Task: Create a due date automation trigger when advanced on, on the tuesday of the week before a card is due add fields without custom field "Resume" set to a date more than 1 working days from now at 11:00 AM.
Action: Mouse moved to (1216, 119)
Screenshot: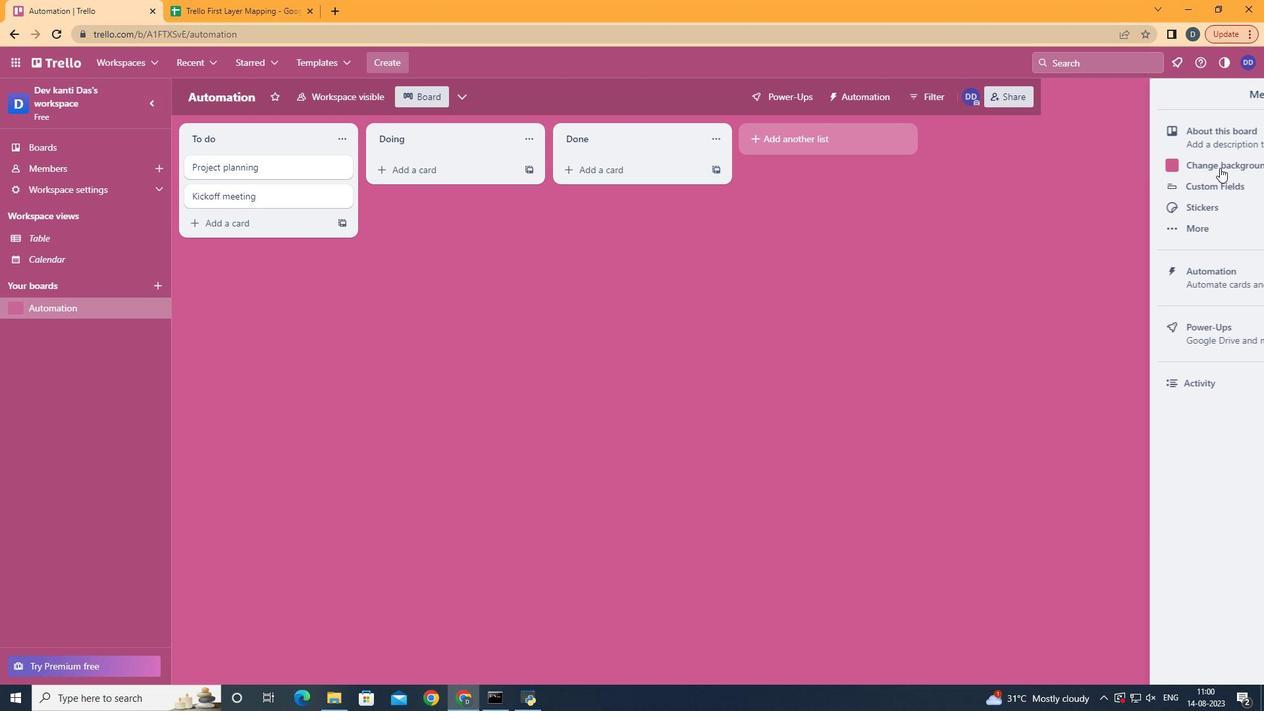 
Action: Mouse pressed left at (1216, 119)
Screenshot: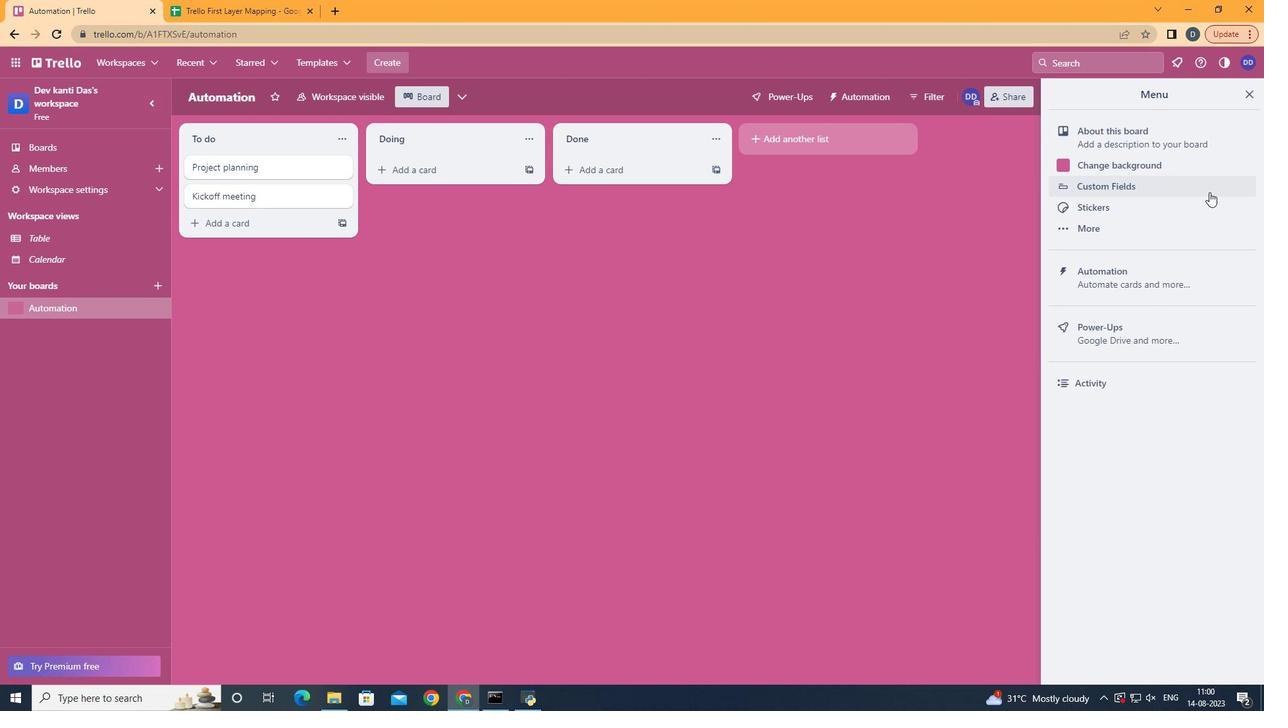 
Action: Mouse moved to (1113, 289)
Screenshot: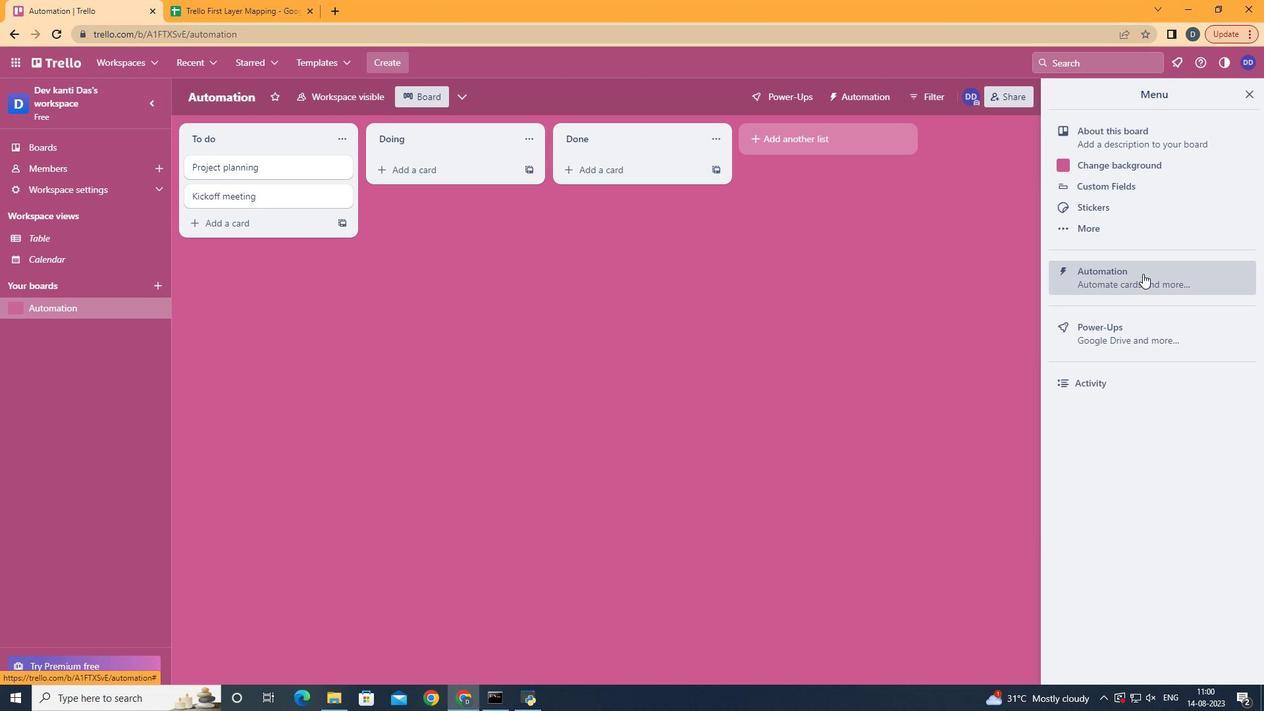 
Action: Mouse pressed left at (1113, 289)
Screenshot: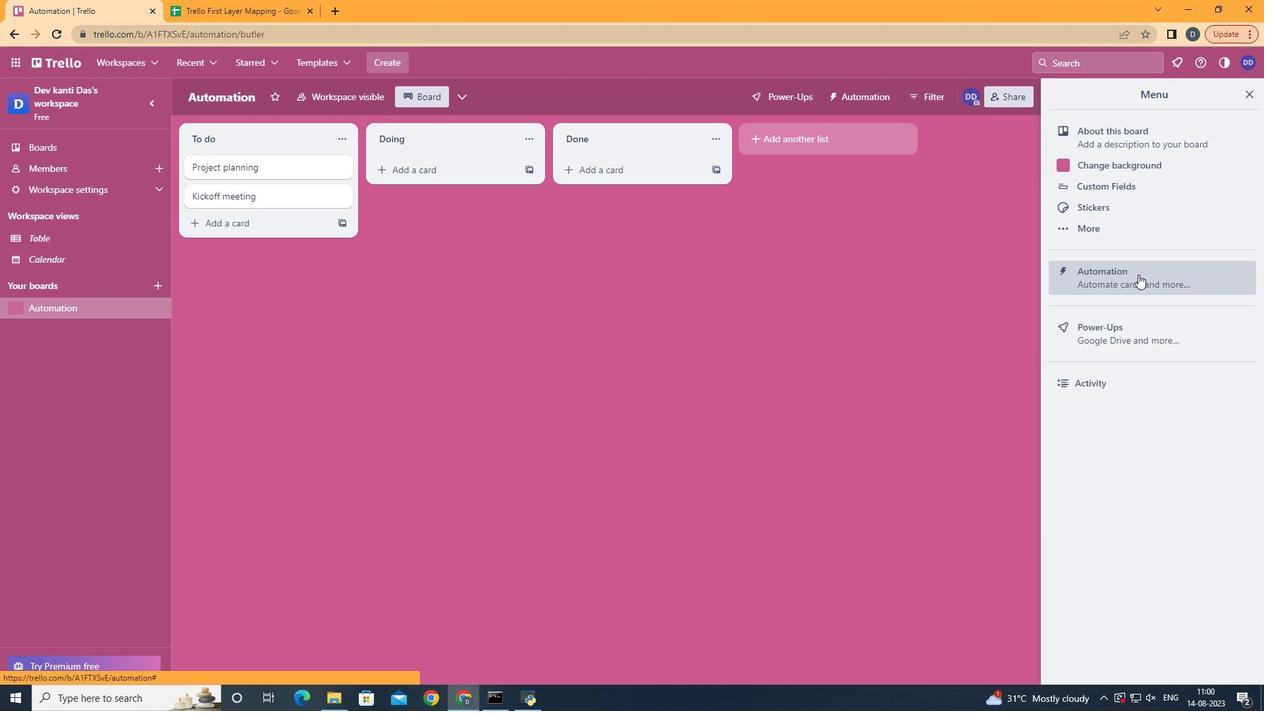
Action: Mouse moved to (259, 282)
Screenshot: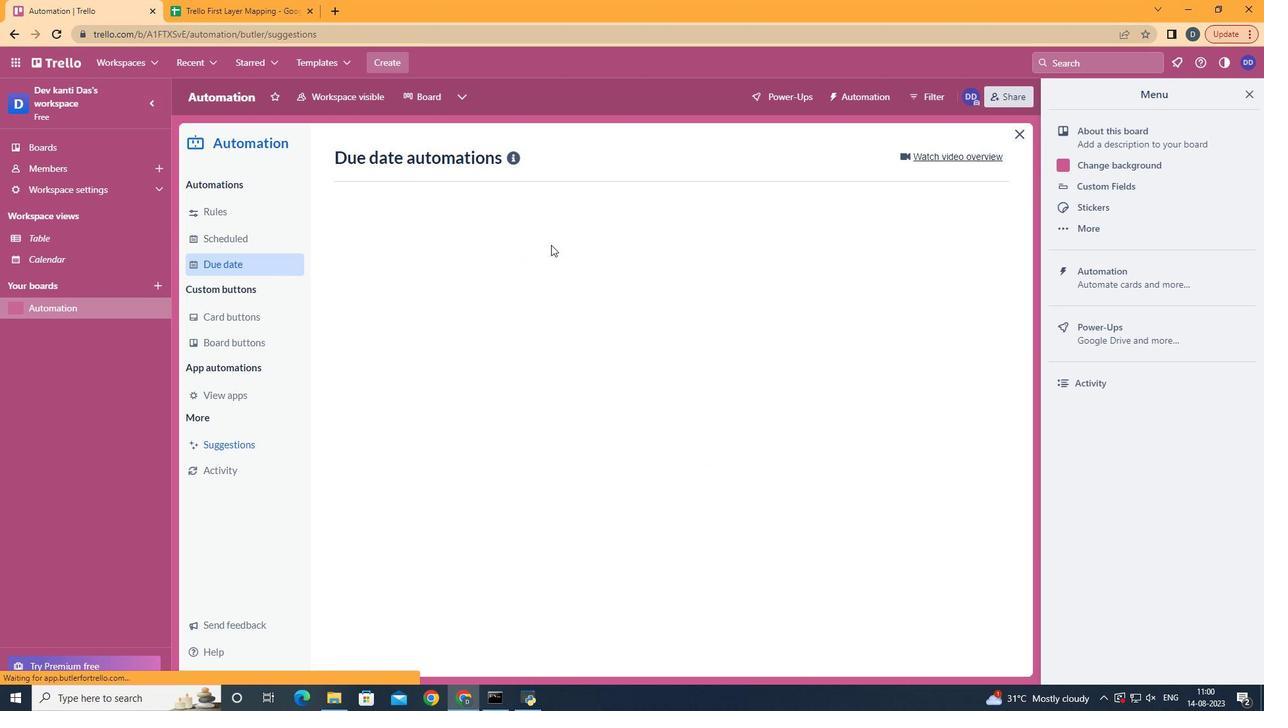 
Action: Mouse pressed left at (259, 282)
Screenshot: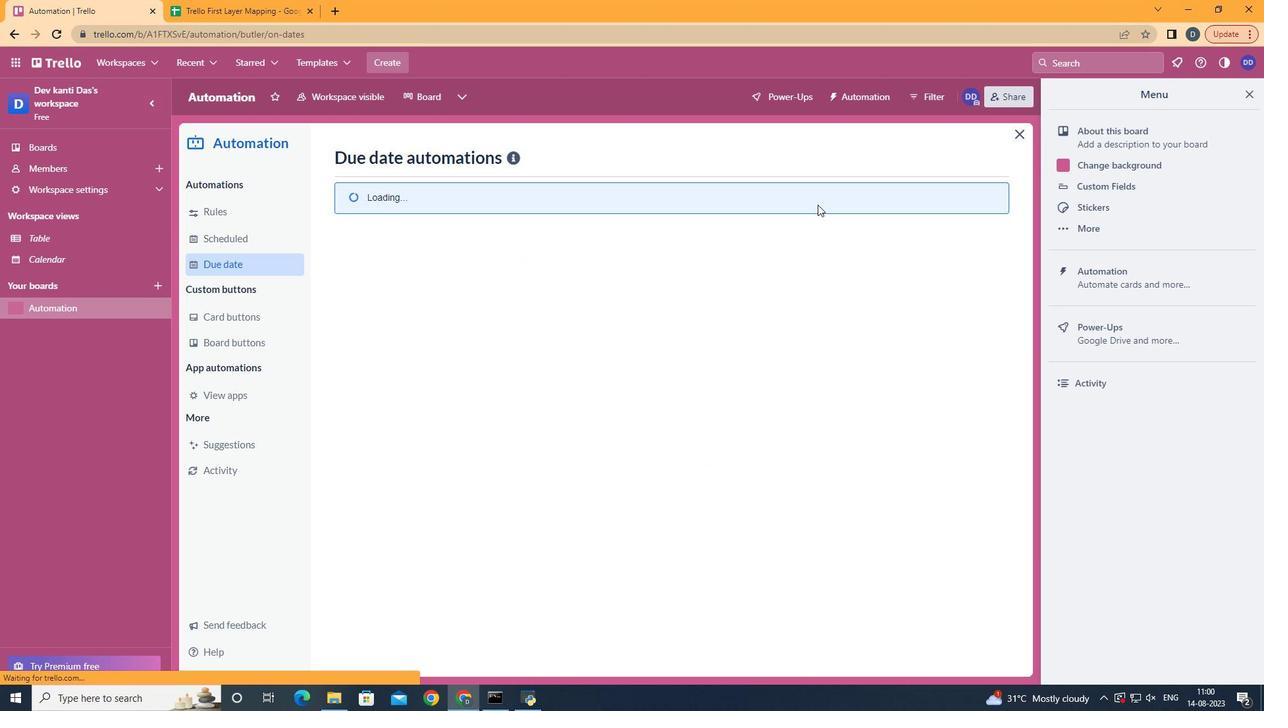 
Action: Mouse moved to (912, 172)
Screenshot: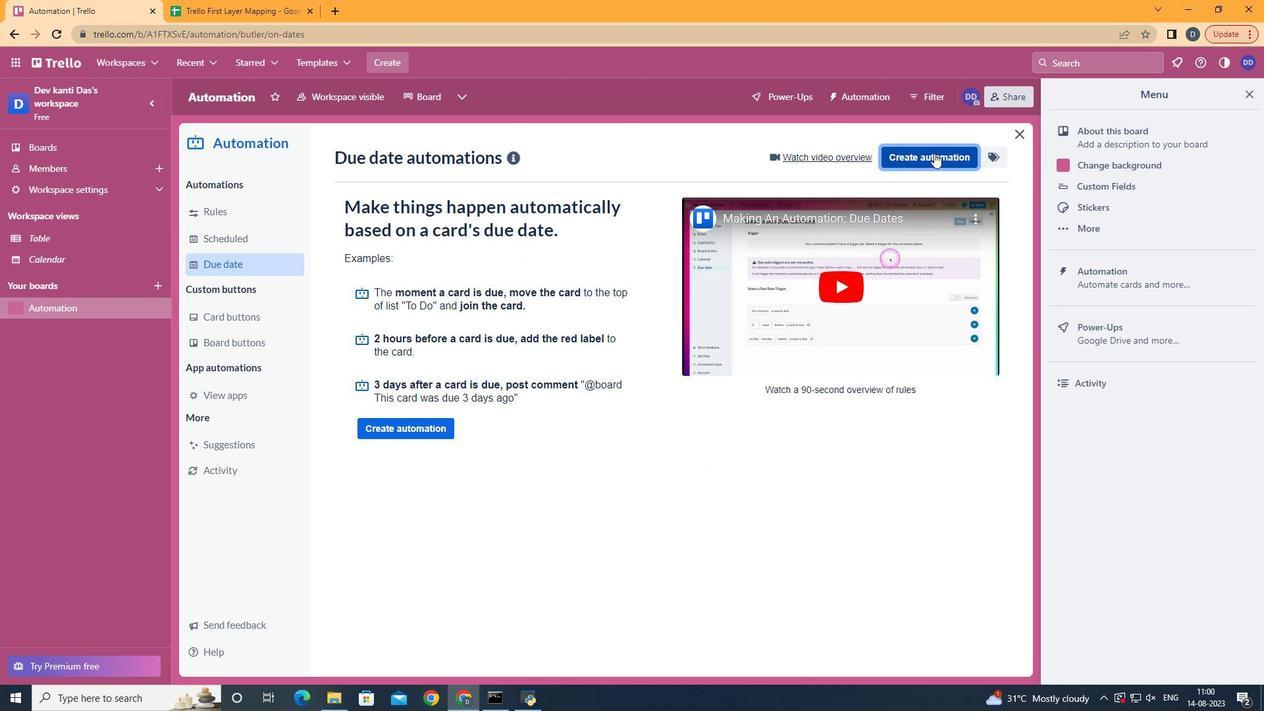 
Action: Mouse pressed left at (912, 172)
Screenshot: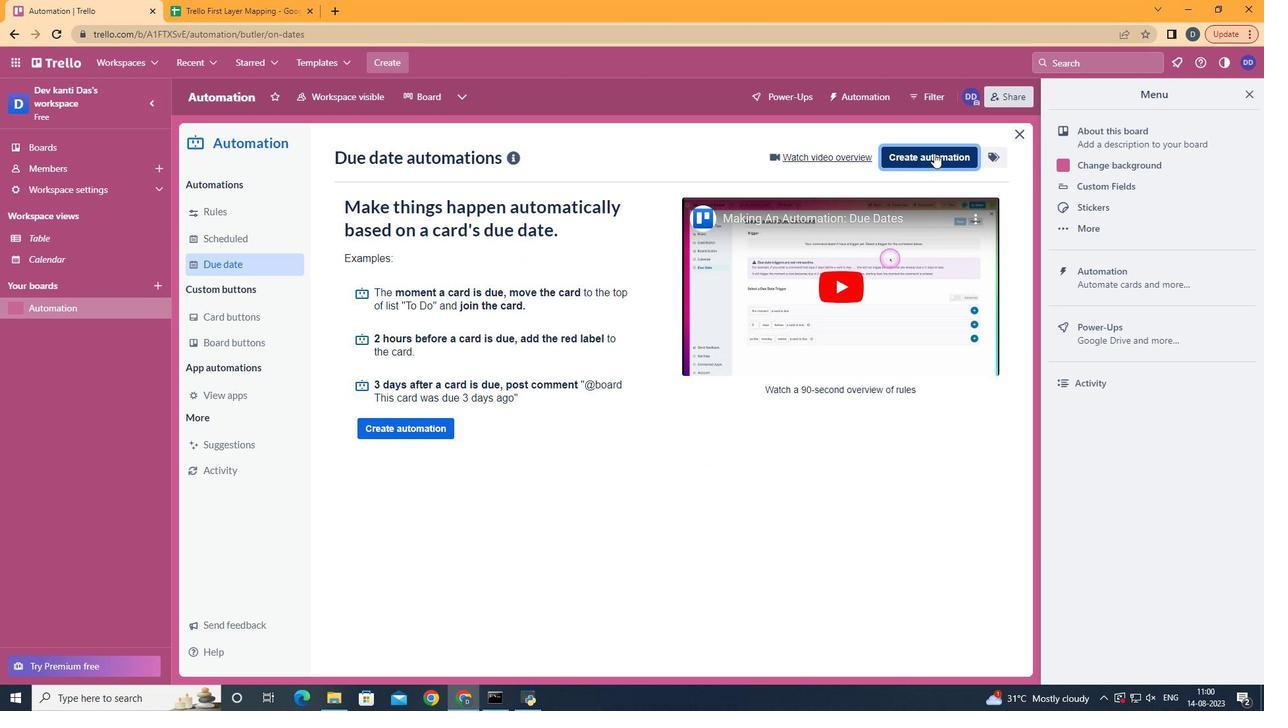 
Action: Mouse moved to (683, 300)
Screenshot: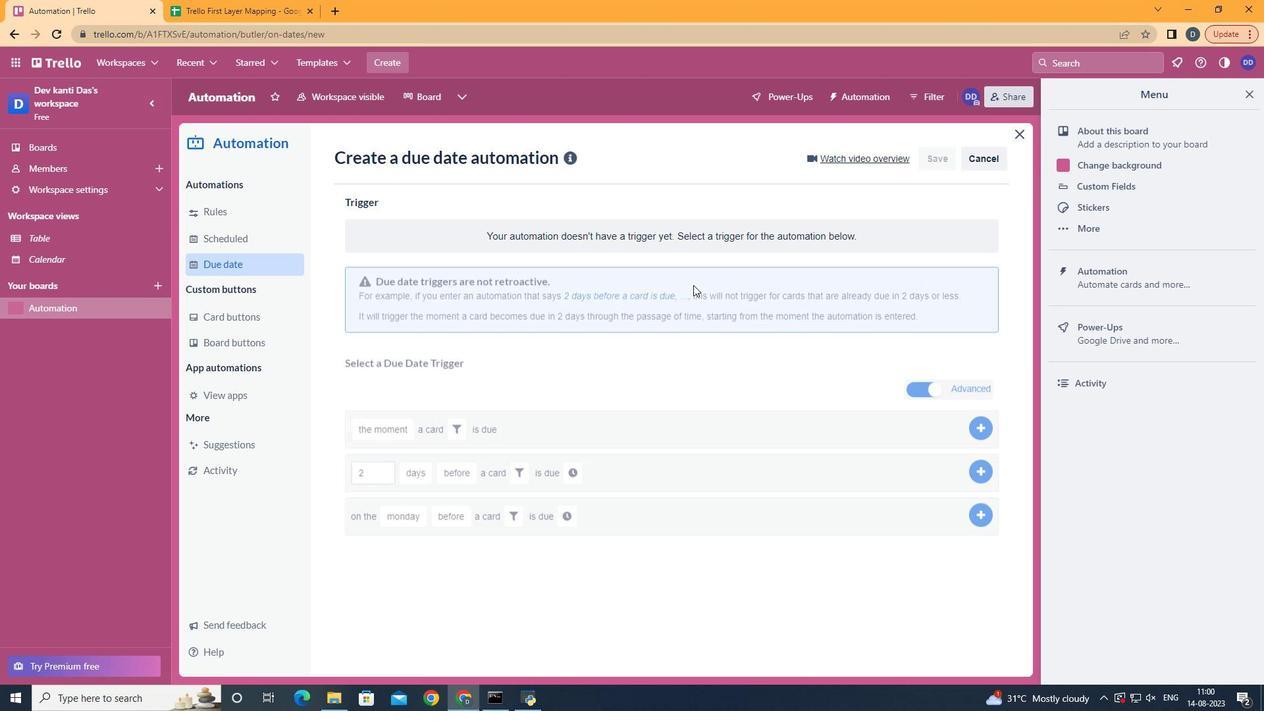 
Action: Mouse pressed left at (683, 300)
Screenshot: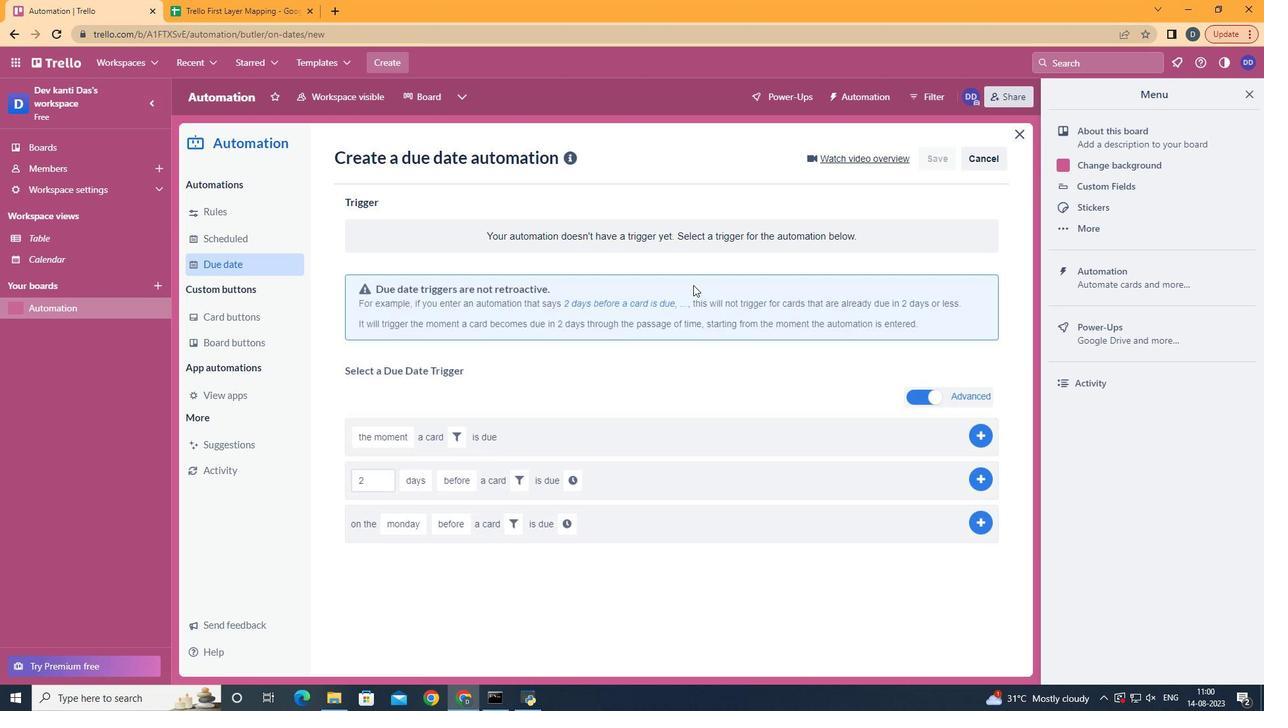 
Action: Mouse moved to (420, 380)
Screenshot: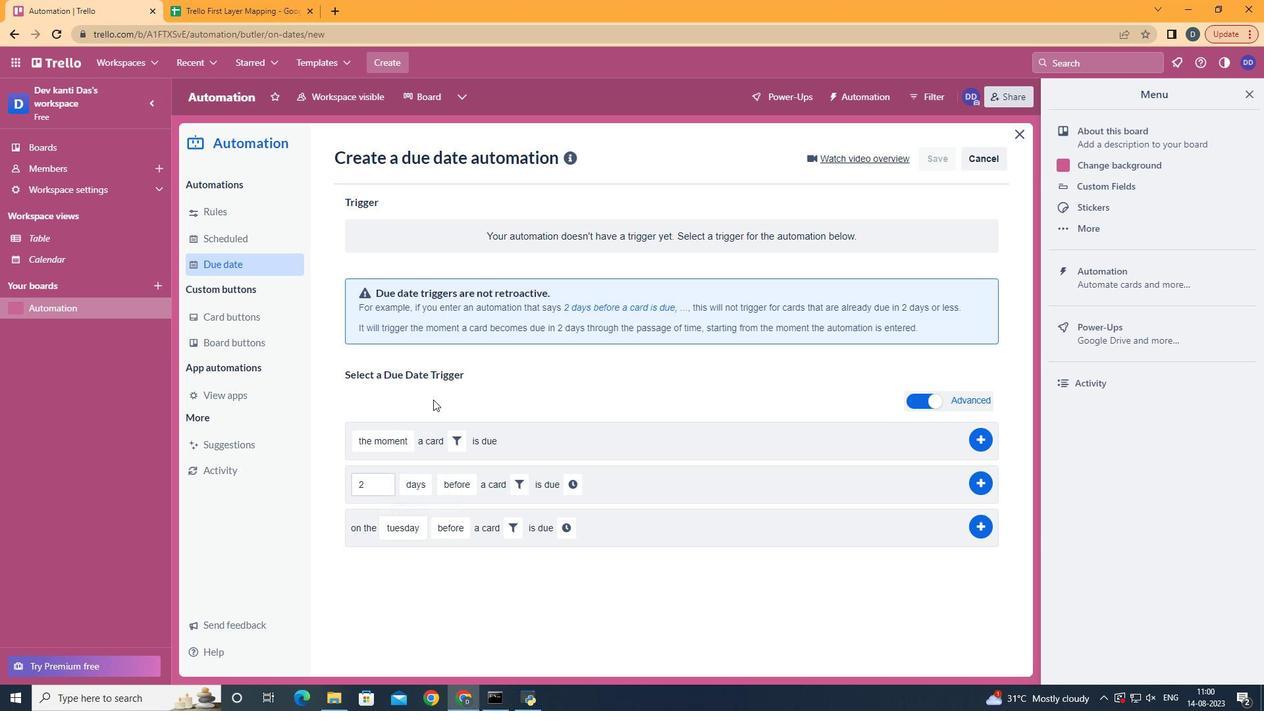 
Action: Mouse pressed left at (420, 380)
Screenshot: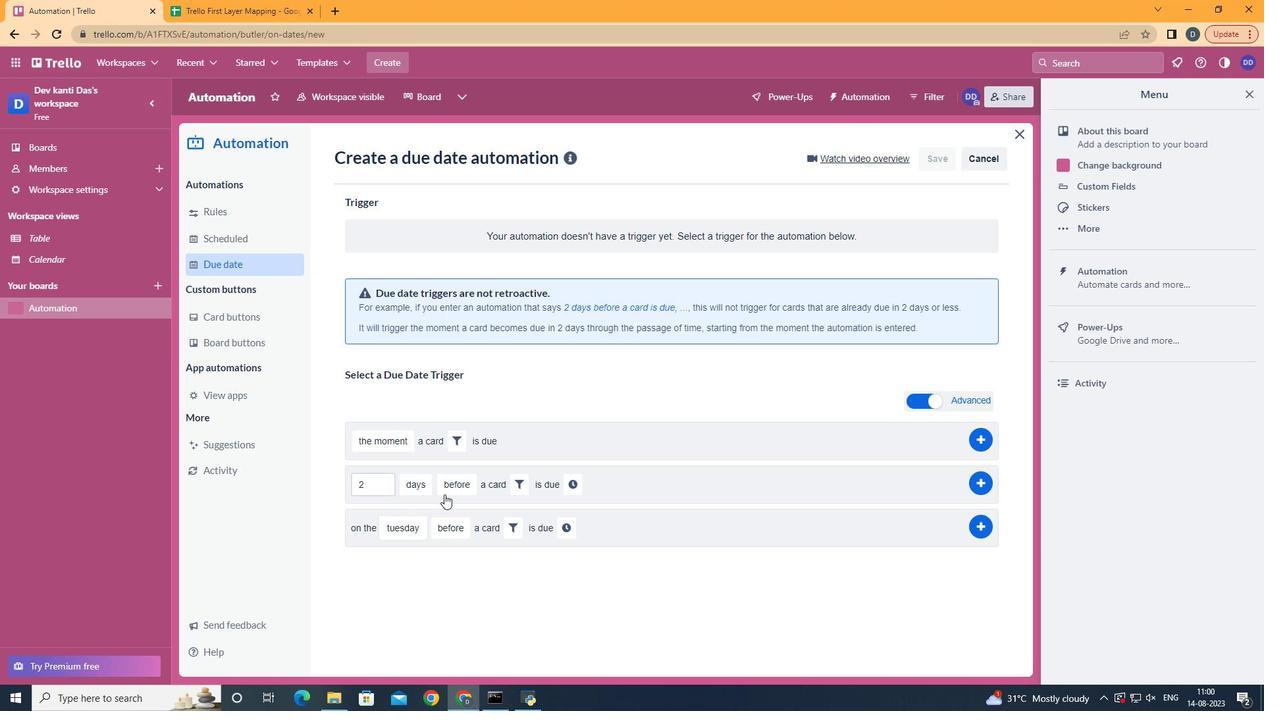 
Action: Mouse moved to (464, 631)
Screenshot: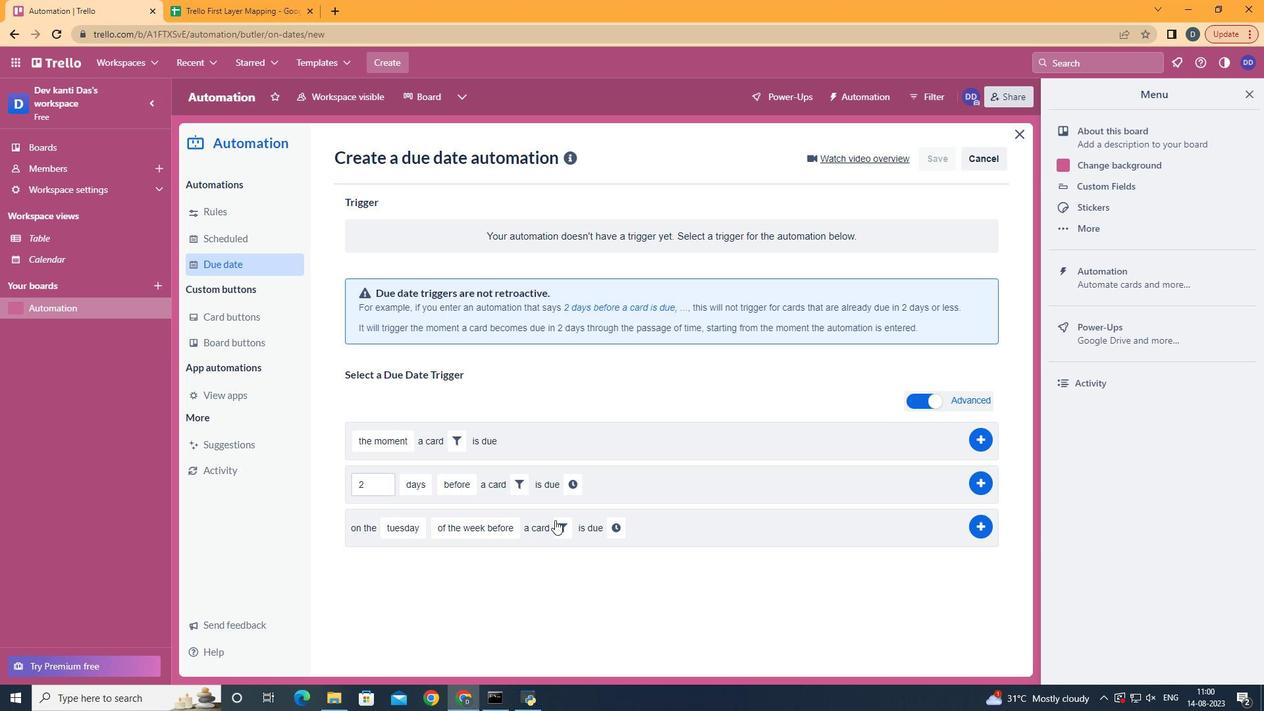 
Action: Mouse pressed left at (464, 631)
Screenshot: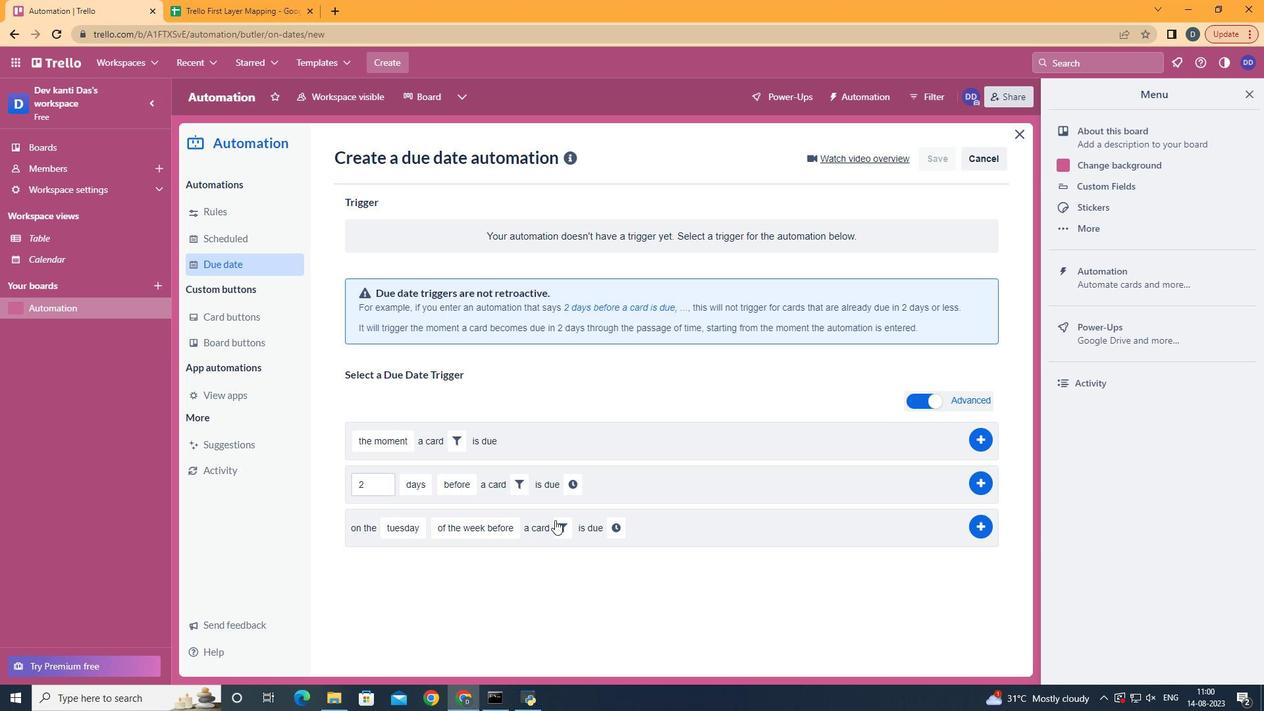 
Action: Mouse moved to (551, 523)
Screenshot: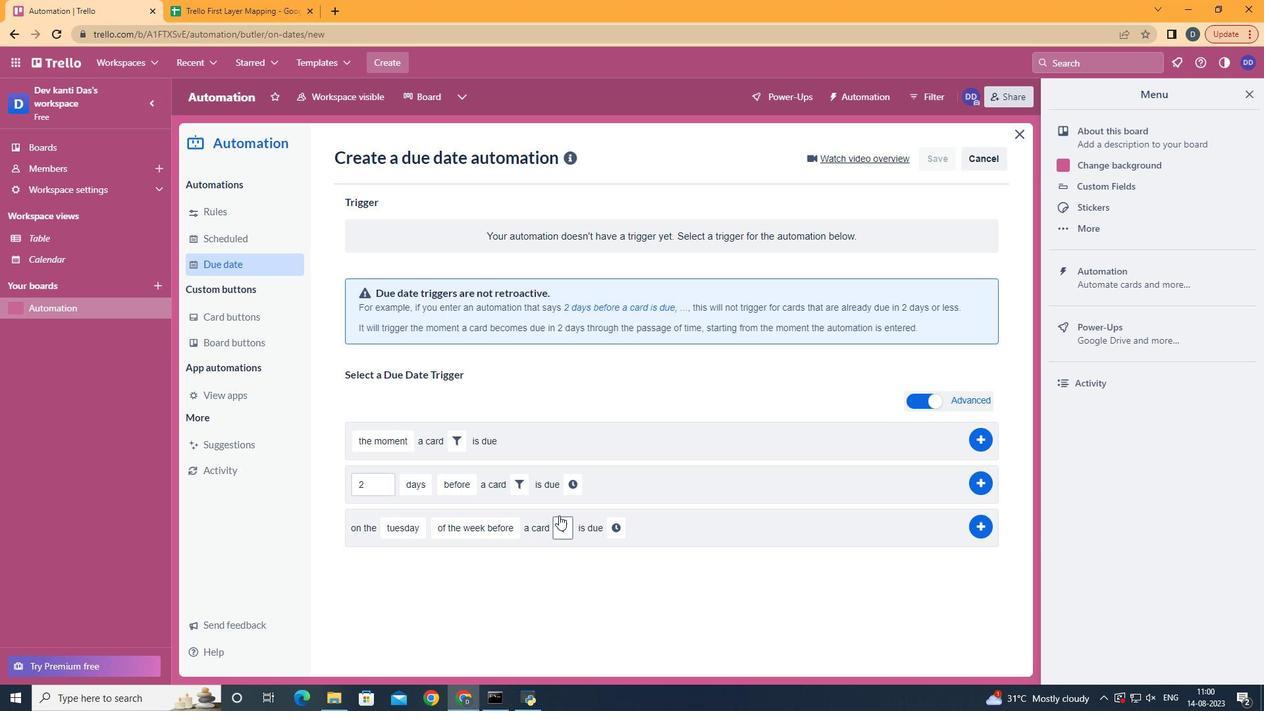 
Action: Mouse pressed left at (551, 523)
Screenshot: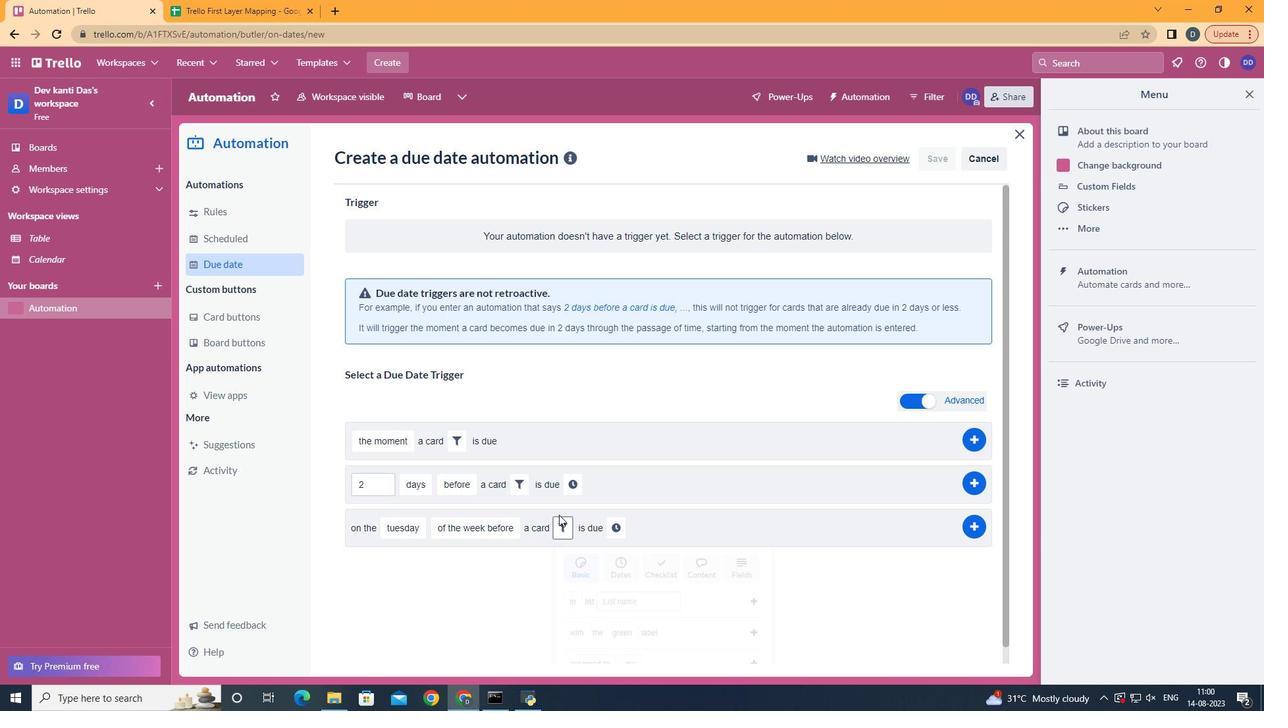 
Action: Mouse moved to (761, 574)
Screenshot: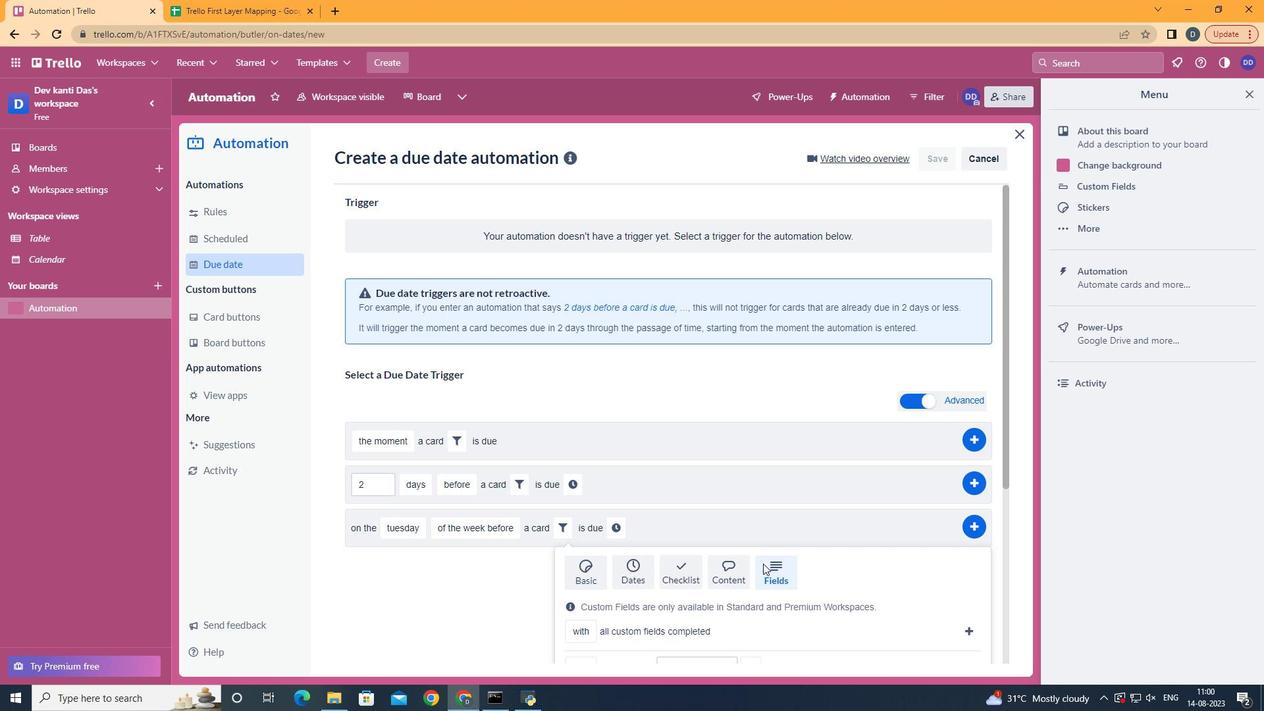 
Action: Mouse pressed left at (761, 574)
Screenshot: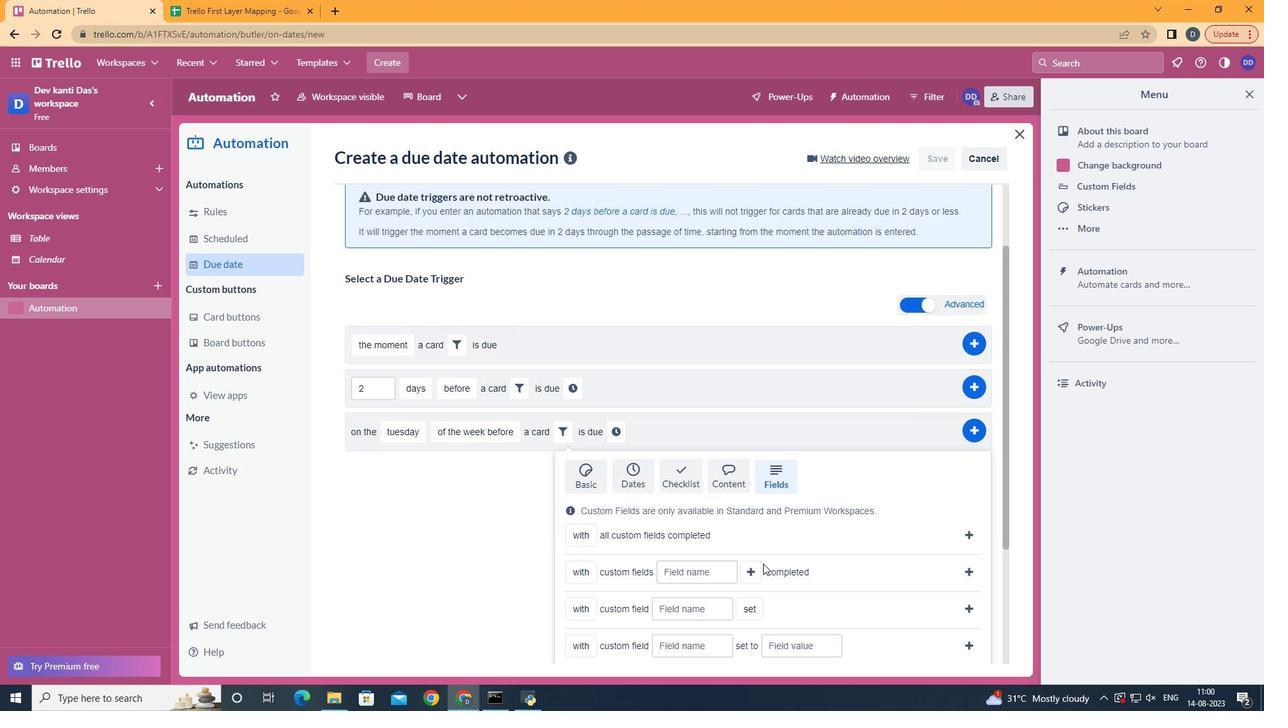 
Action: Mouse moved to (747, 570)
Screenshot: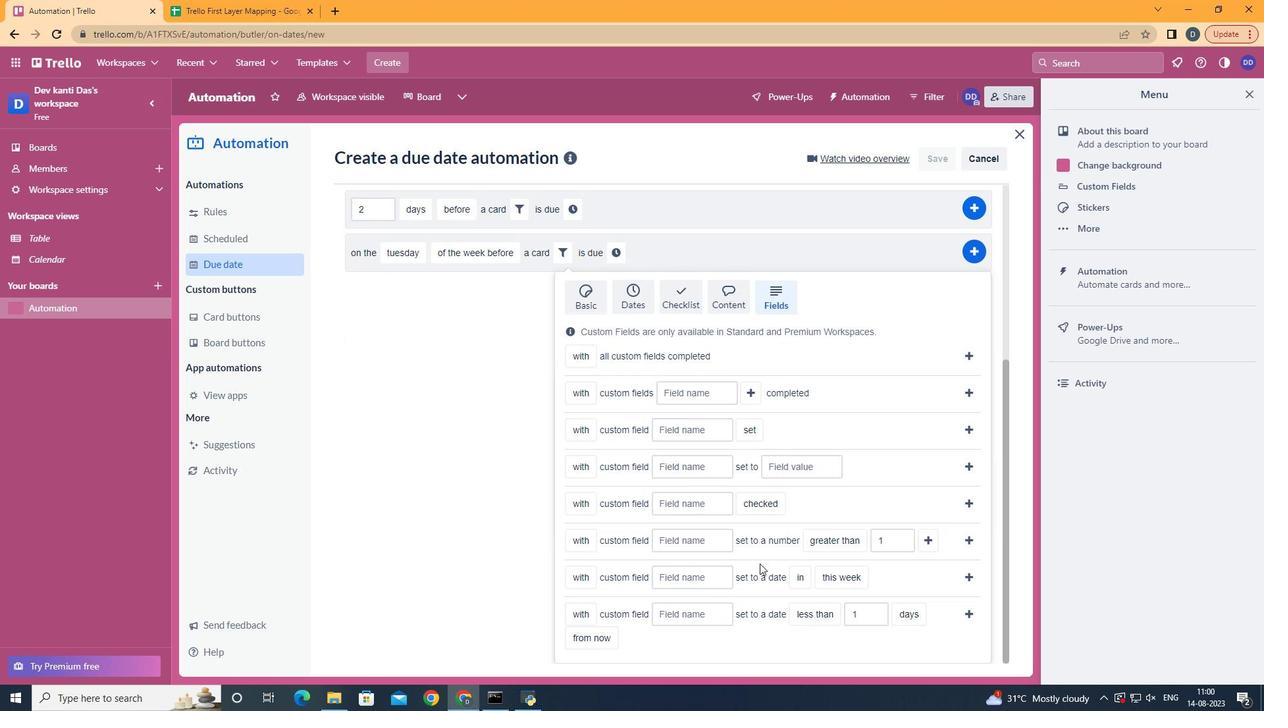 
Action: Mouse scrolled (747, 569) with delta (0, 0)
Screenshot: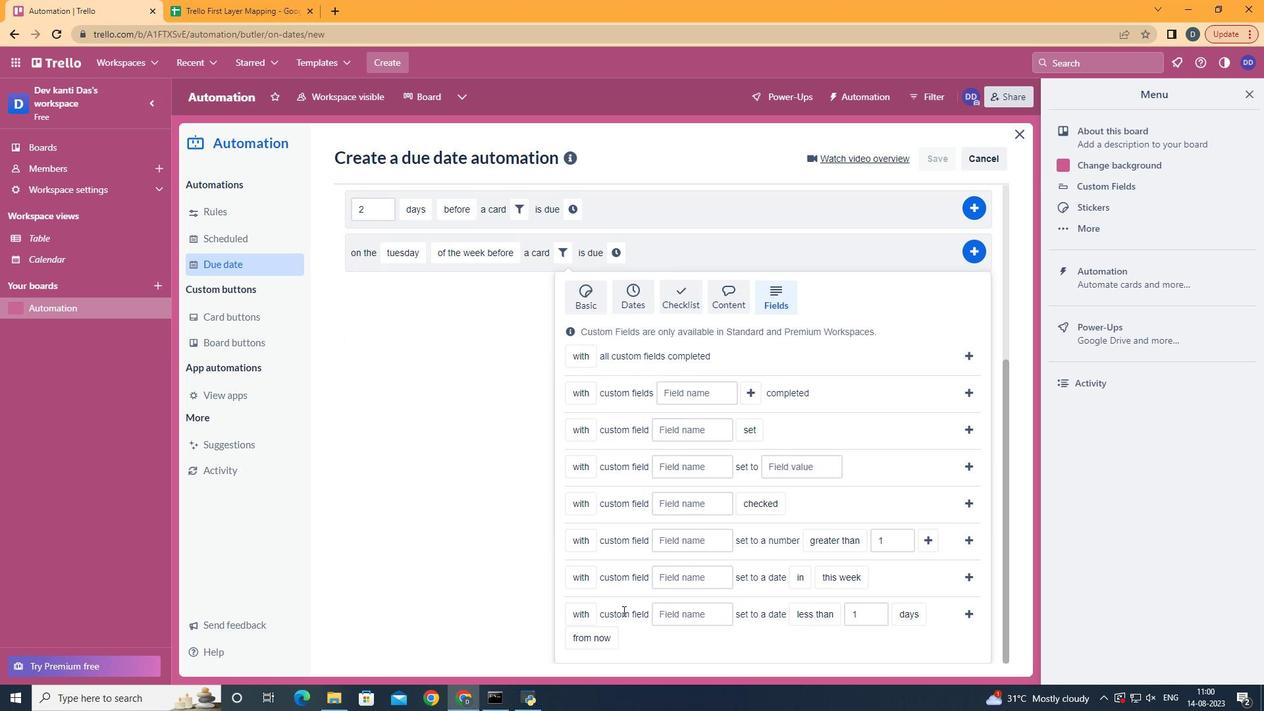 
Action: Mouse scrolled (747, 569) with delta (0, 0)
Screenshot: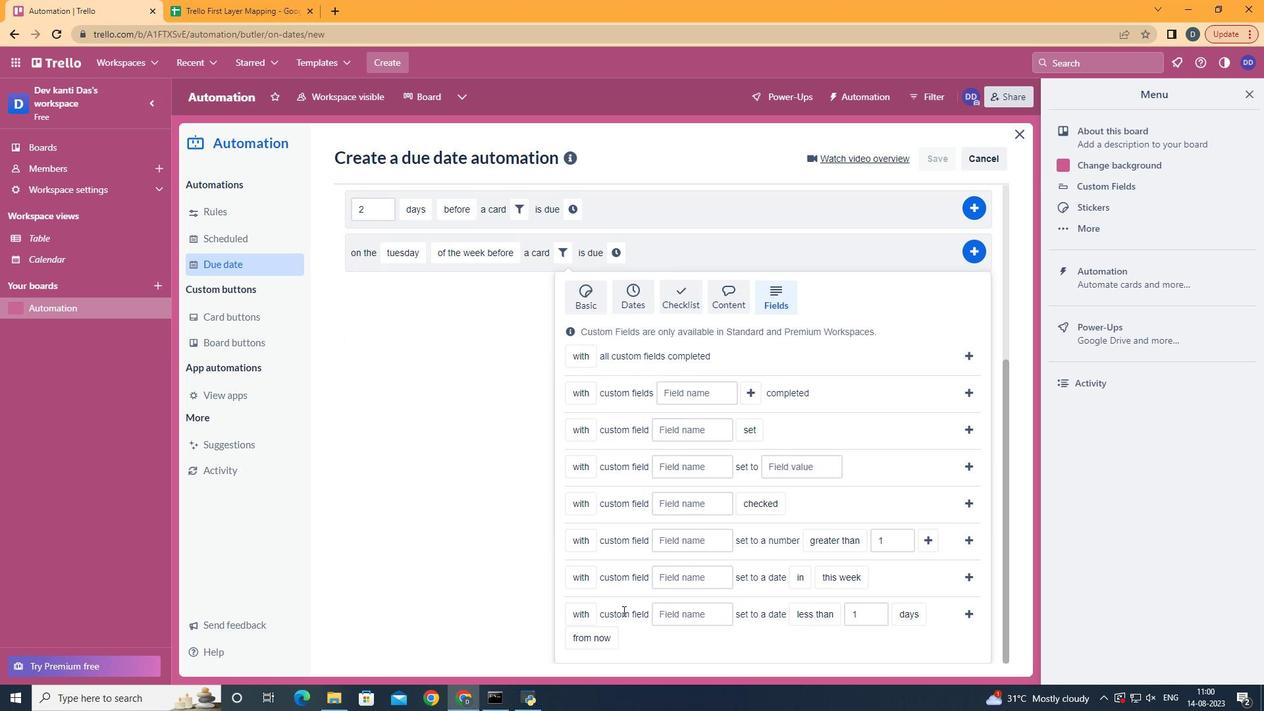 
Action: Mouse scrolled (747, 569) with delta (0, 0)
Screenshot: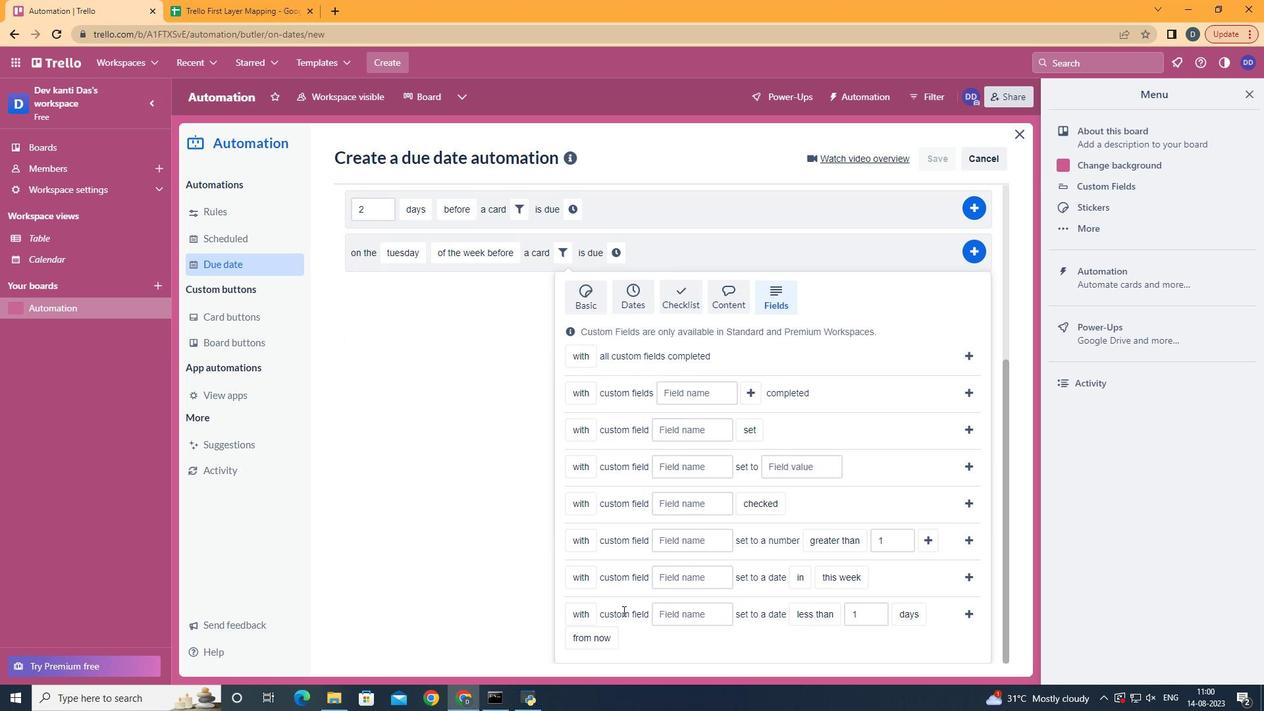 
Action: Mouse scrolled (747, 569) with delta (0, 0)
Screenshot: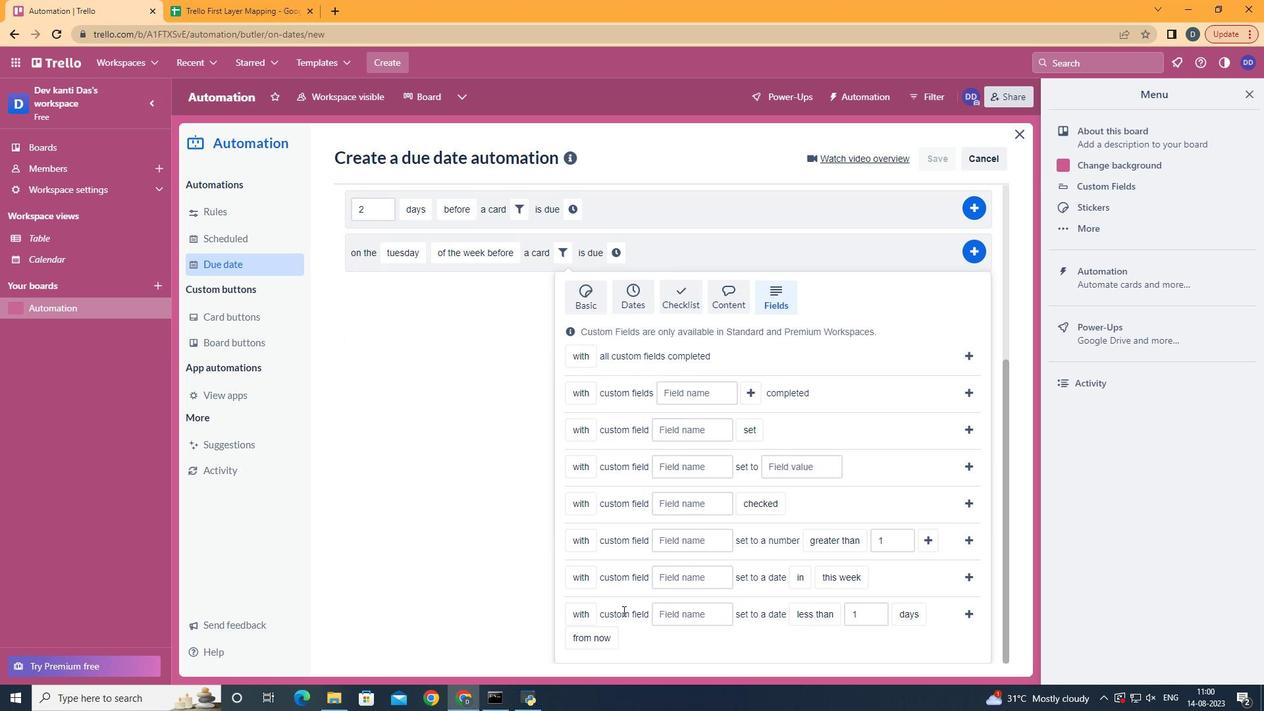 
Action: Mouse scrolled (747, 569) with delta (0, 0)
Screenshot: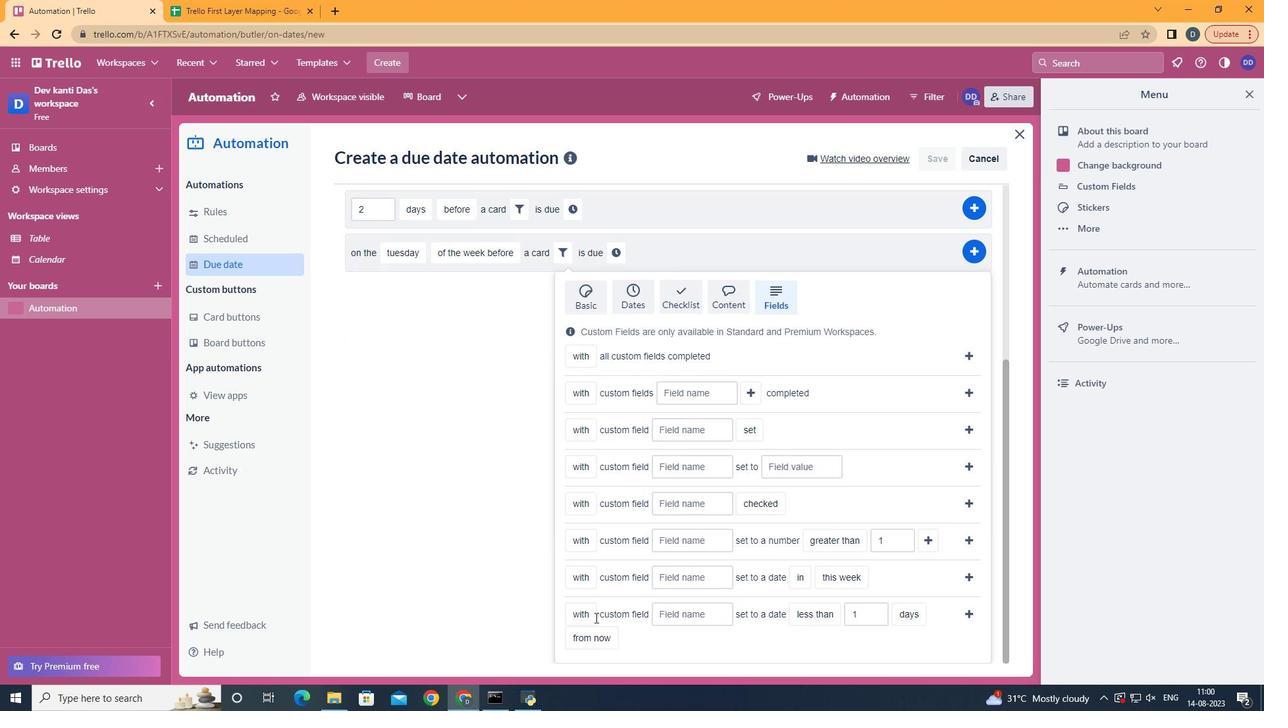 
Action: Mouse moved to (589, 595)
Screenshot: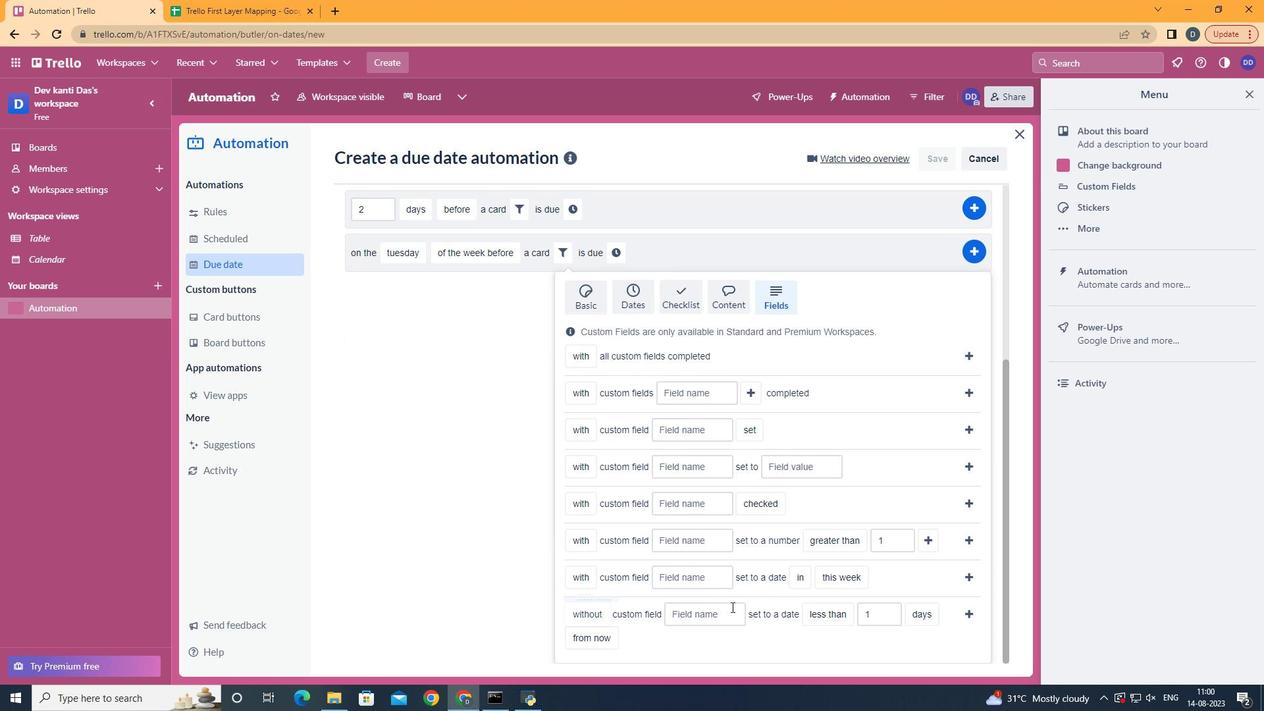 
Action: Mouse pressed left at (589, 595)
Screenshot: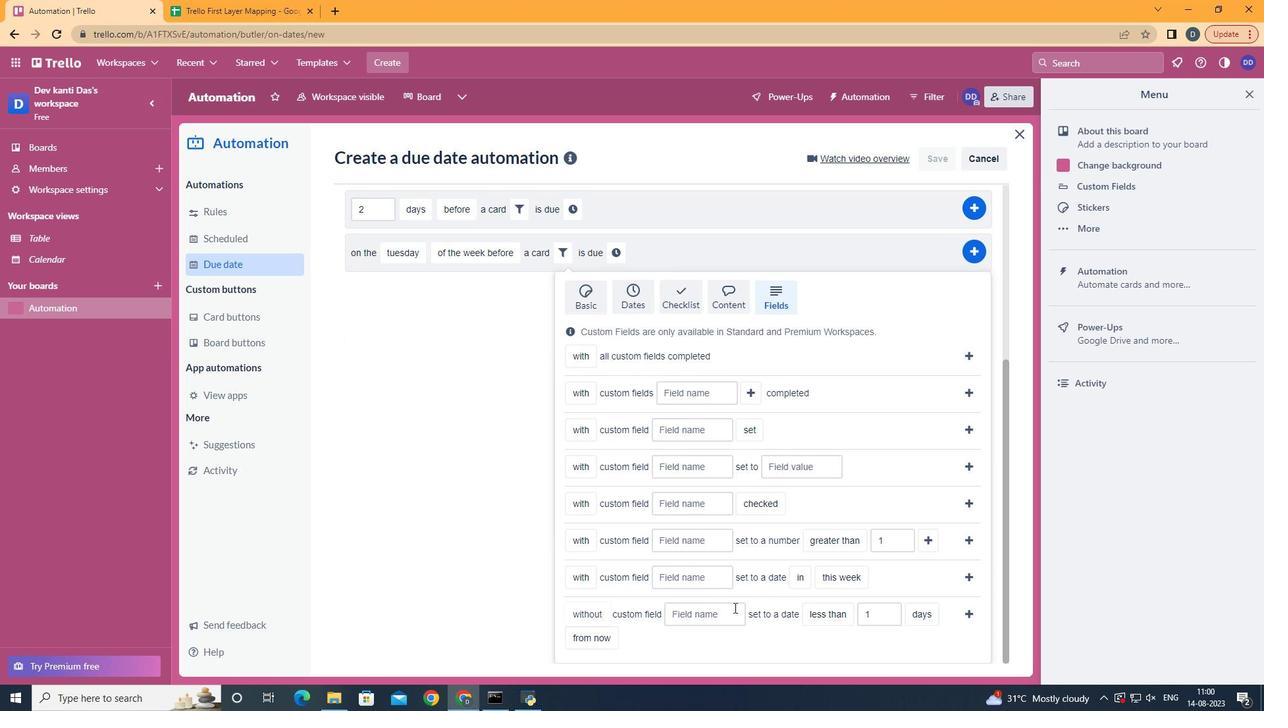 
Action: Mouse moved to (719, 612)
Screenshot: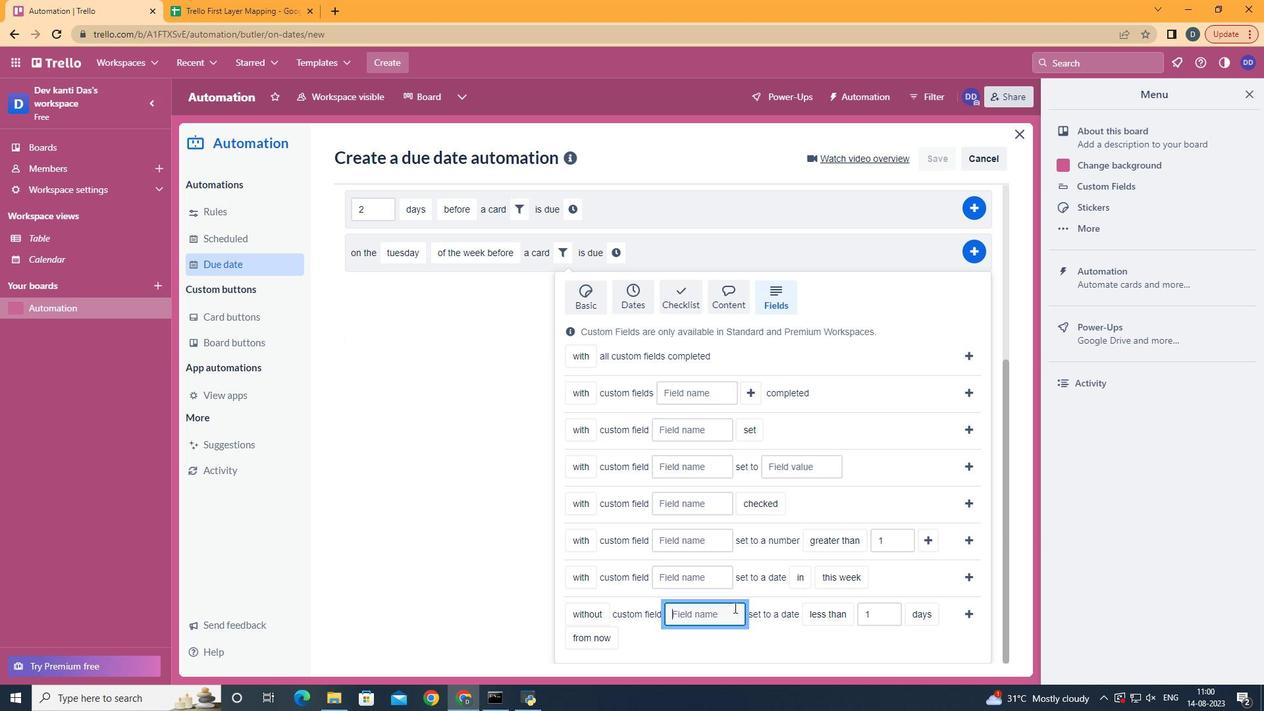 
Action: Mouse pressed left at (719, 612)
Screenshot: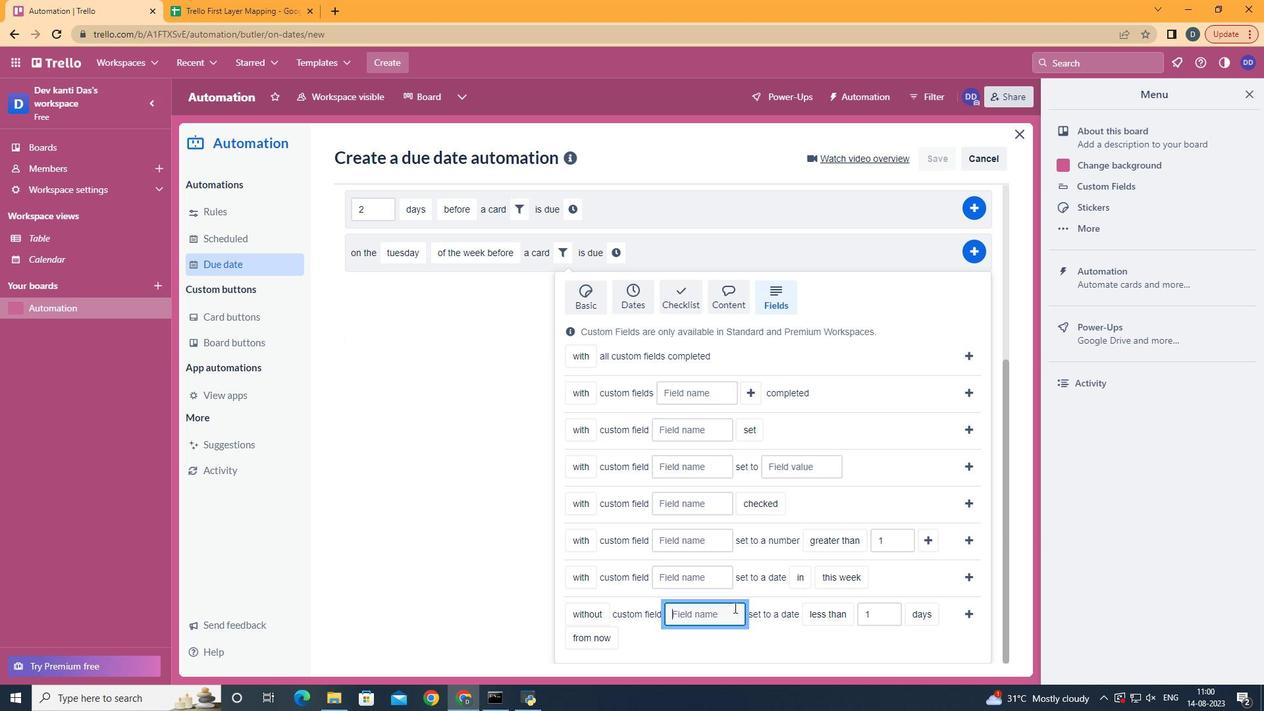 
Action: Key pressed <Key.shift>Resume
Screenshot: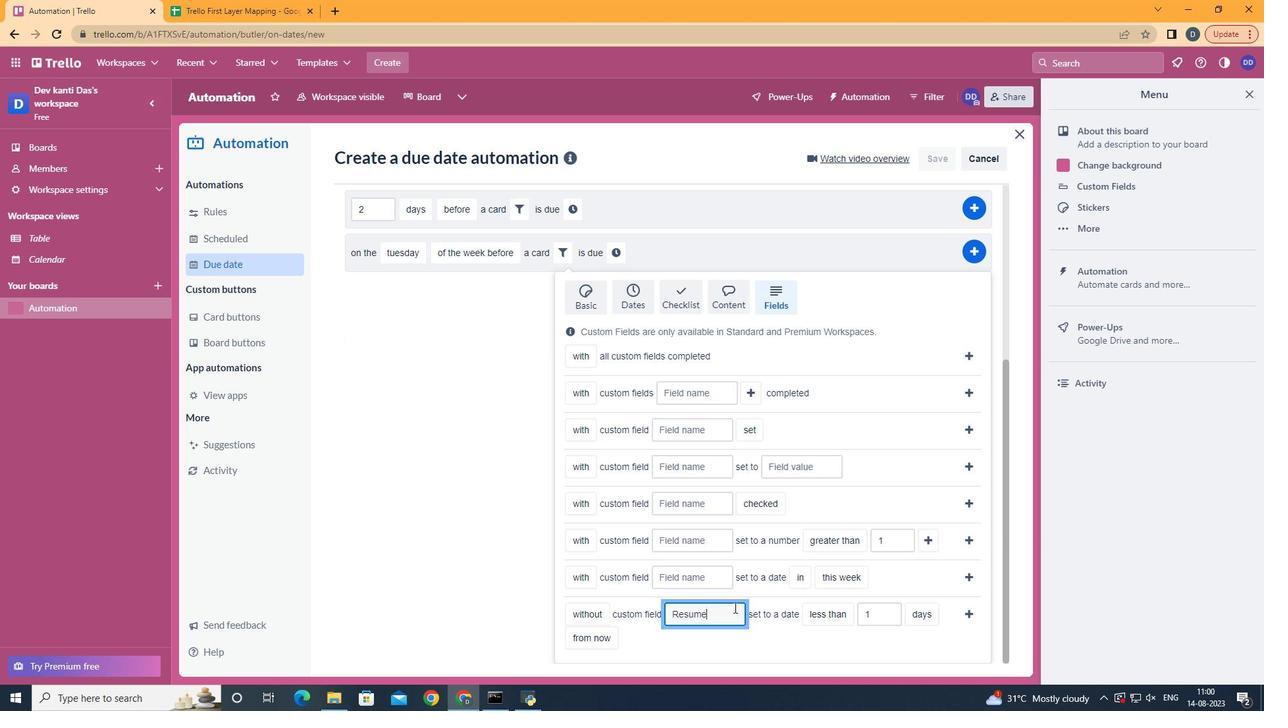 
Action: Mouse moved to (824, 568)
Screenshot: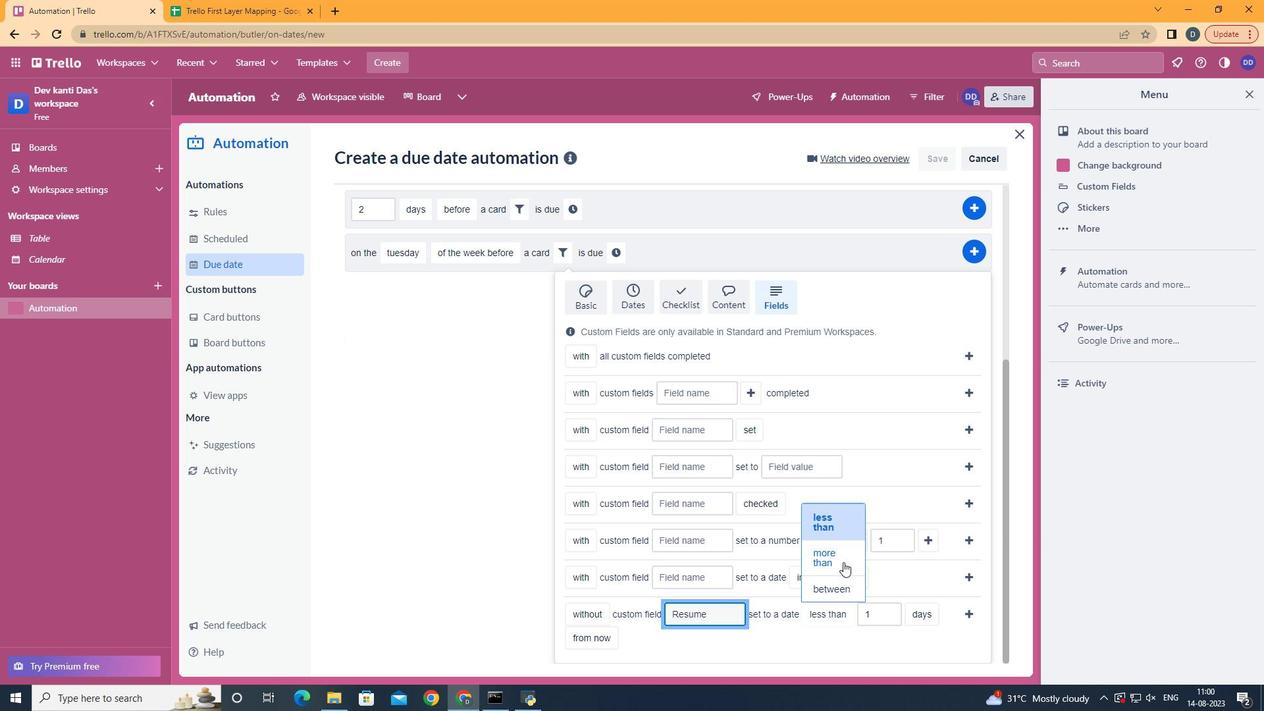 
Action: Mouse pressed left at (824, 568)
Screenshot: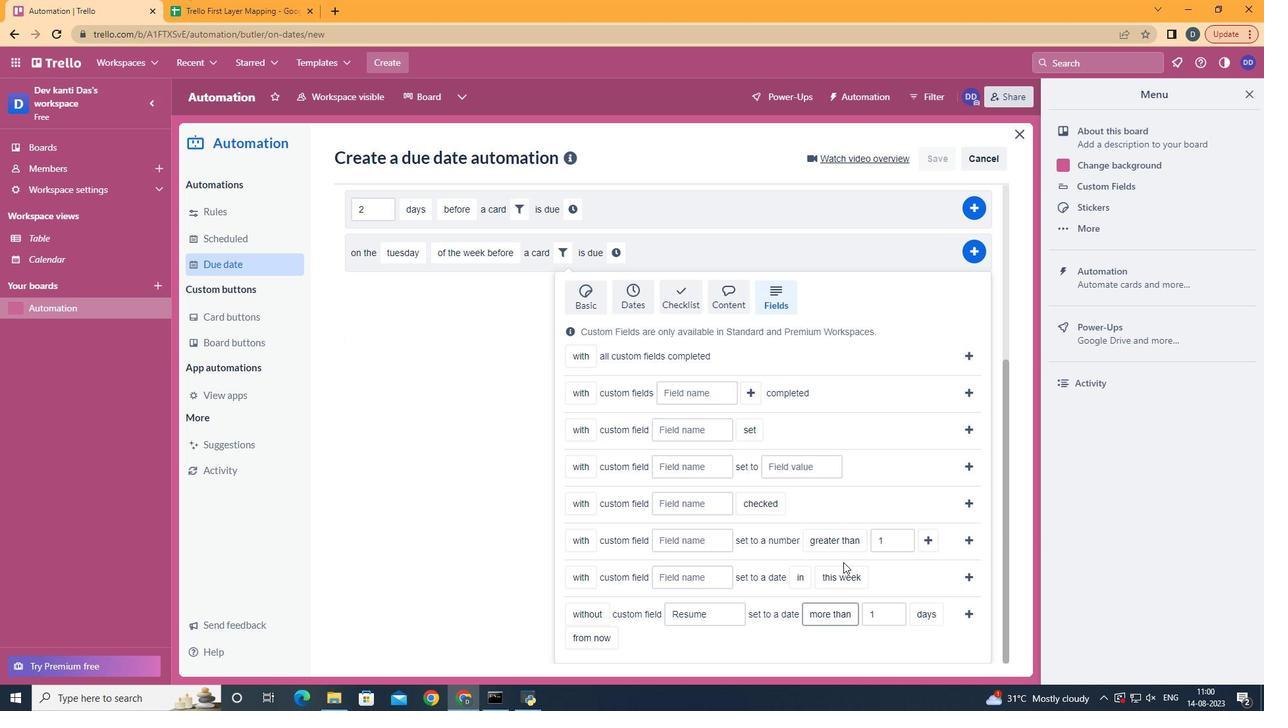 
Action: Mouse moved to (921, 592)
Screenshot: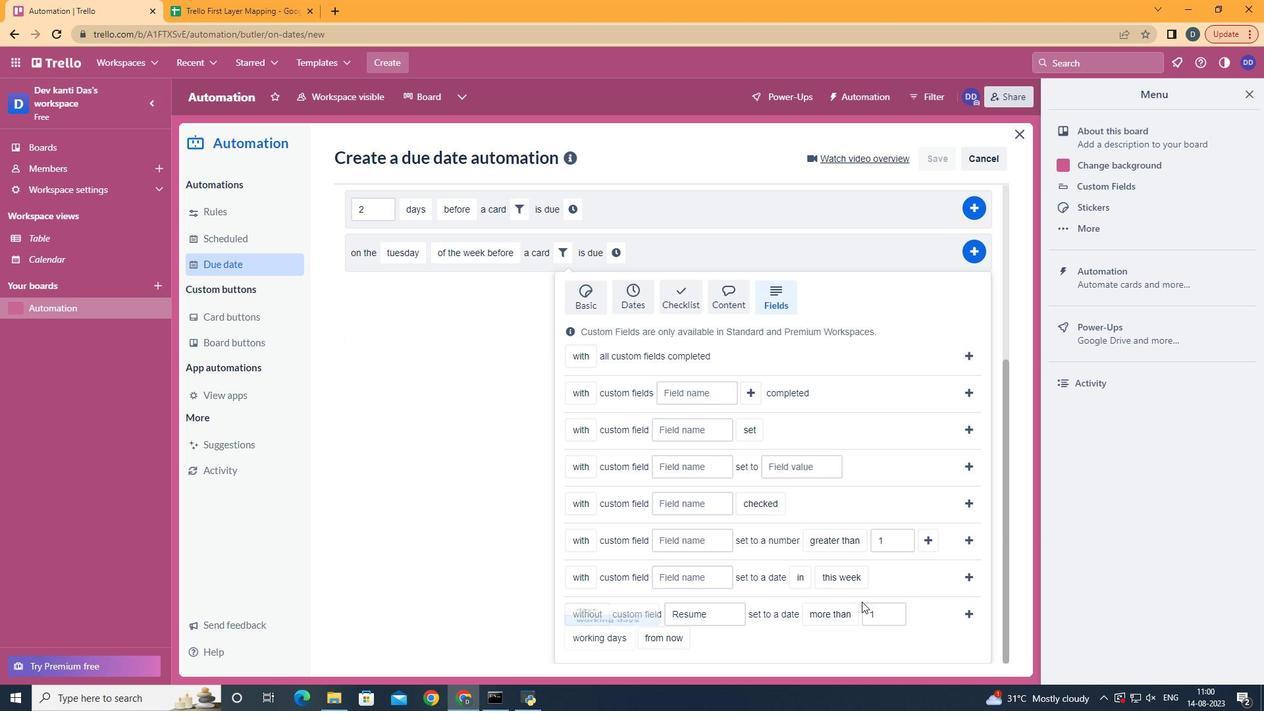 
Action: Mouse pressed left at (921, 592)
Screenshot: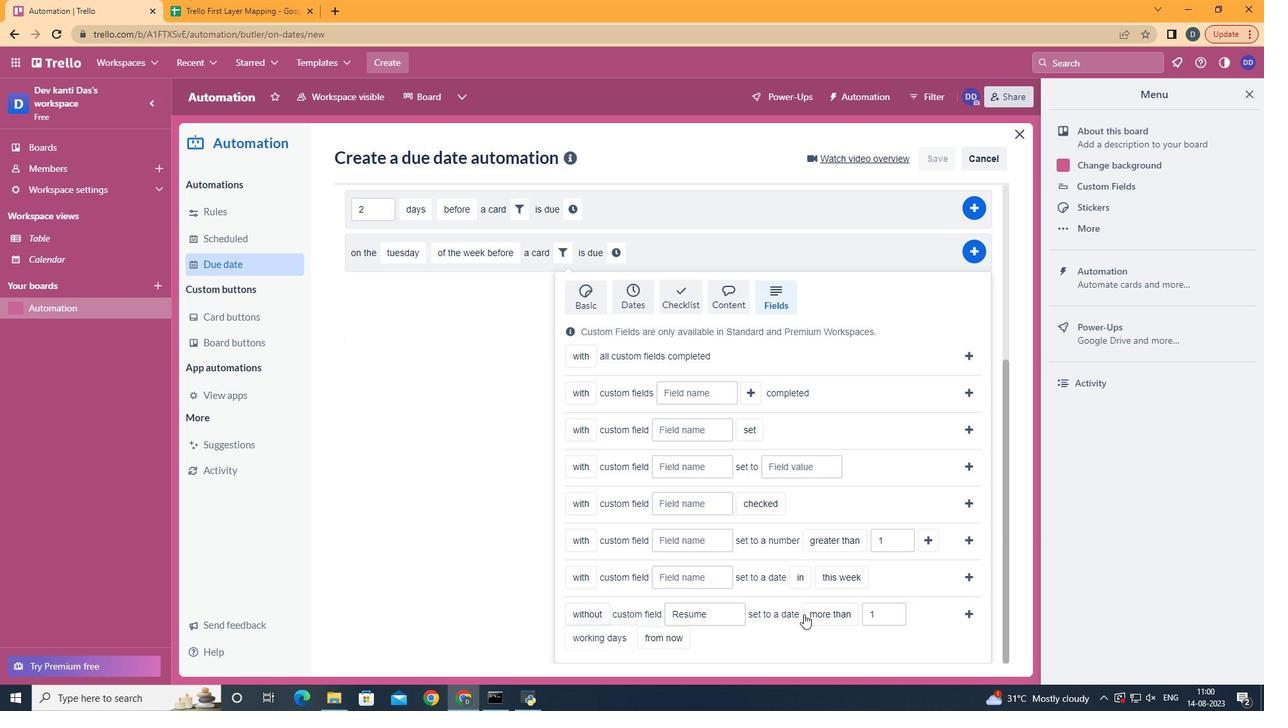 
Action: Mouse moved to (950, 621)
Screenshot: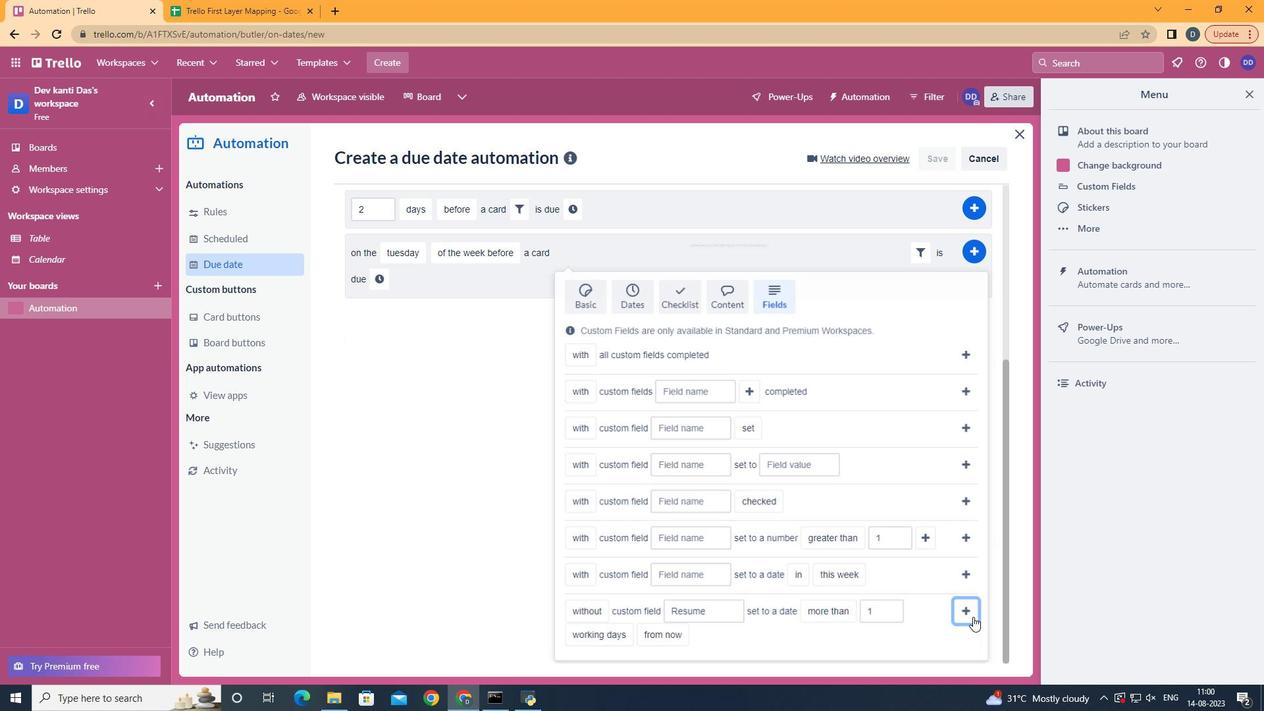 
Action: Mouse pressed left at (950, 621)
Screenshot: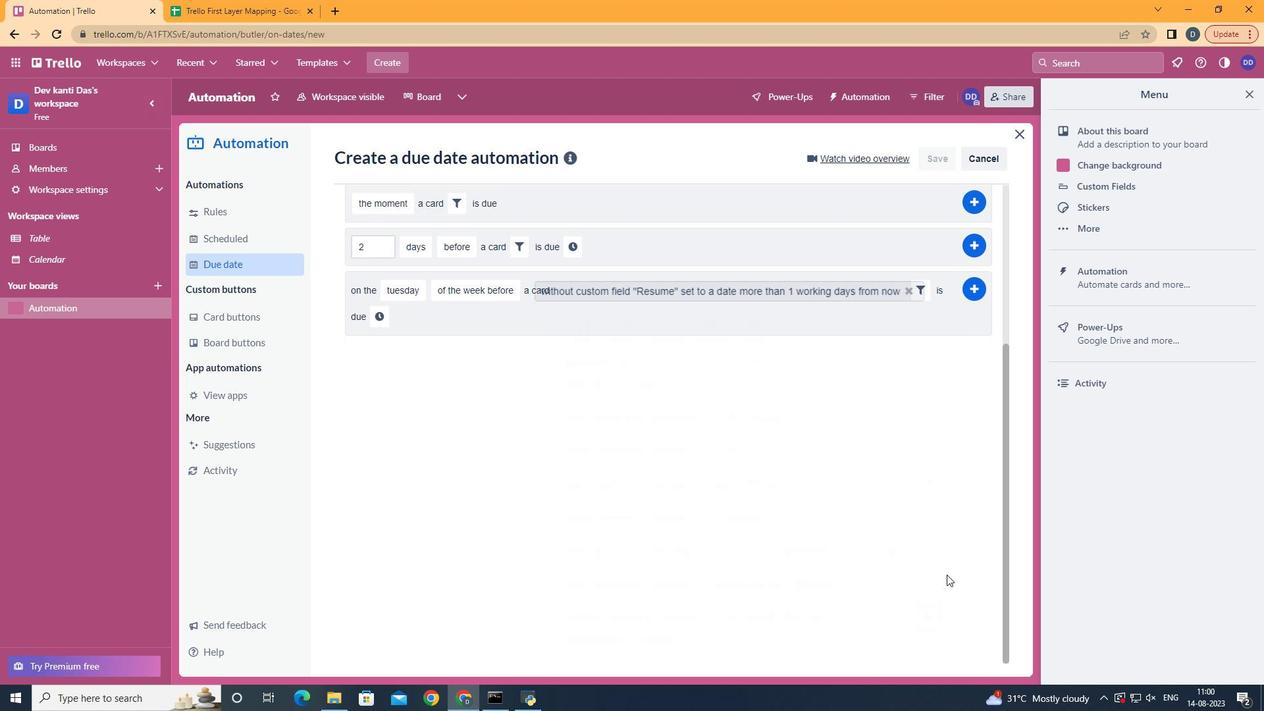 
Action: Mouse moved to (385, 551)
Screenshot: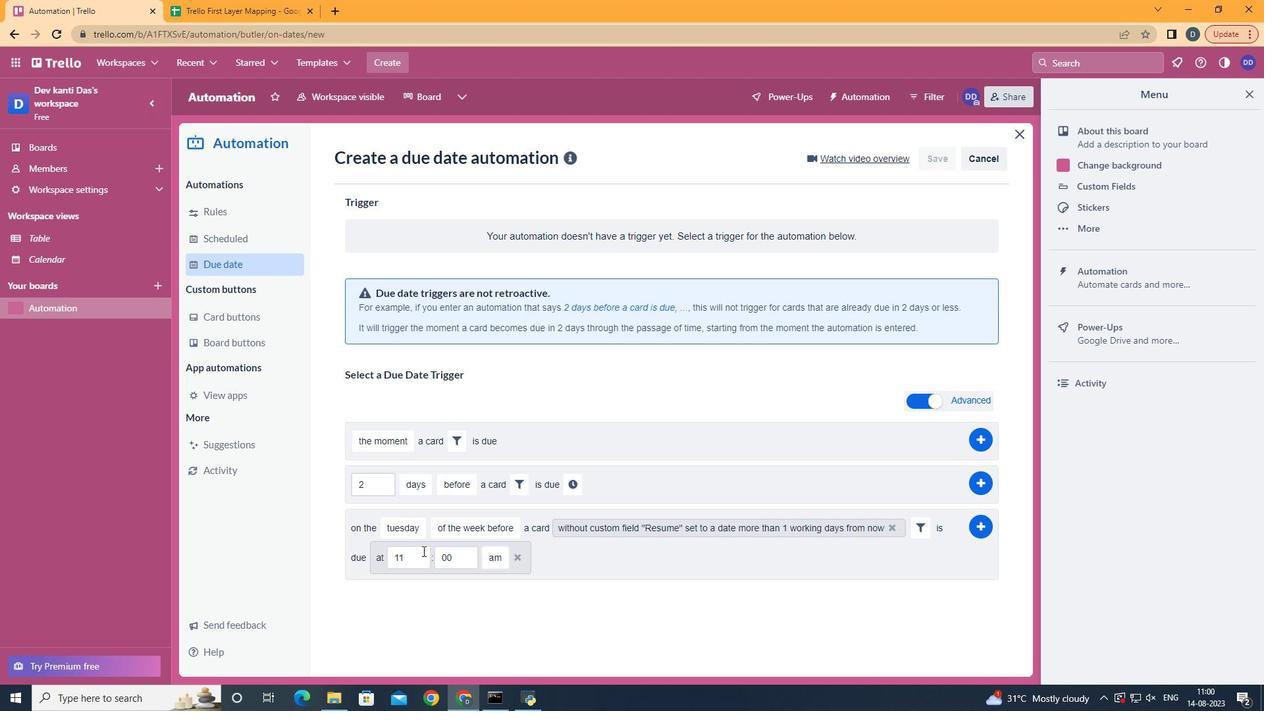 
Action: Mouse pressed left at (385, 551)
Screenshot: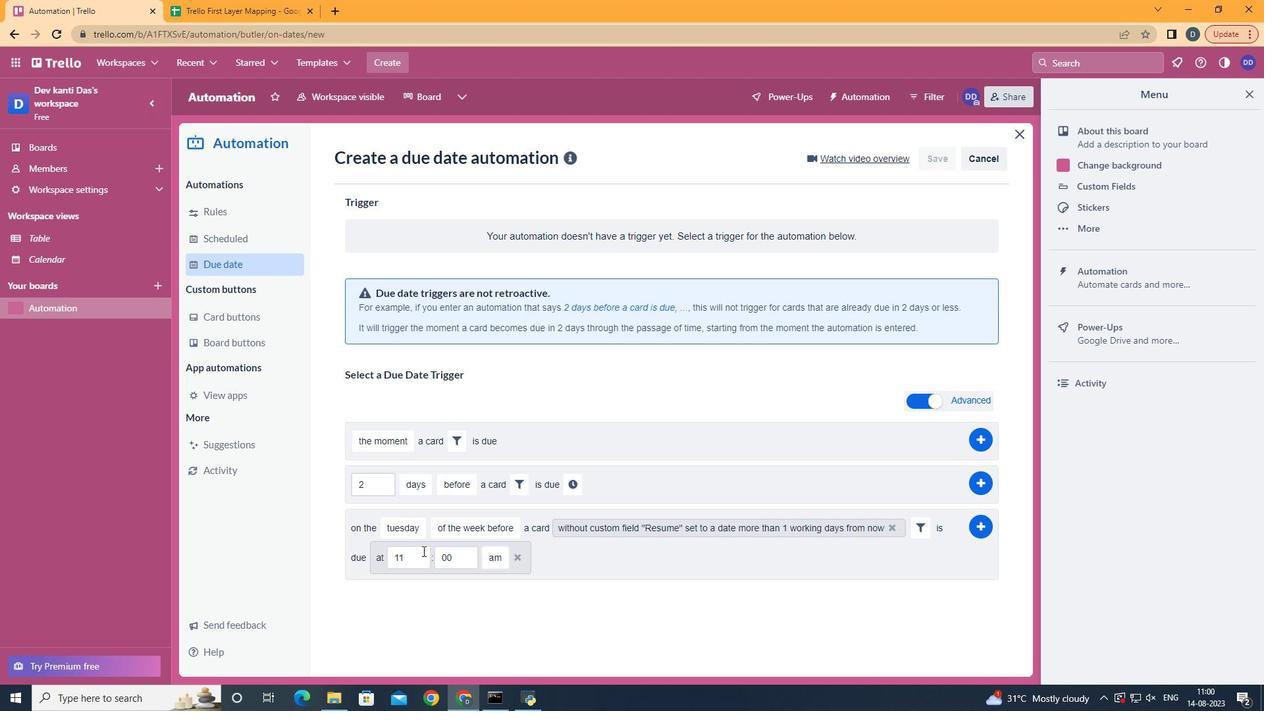 
Action: Mouse moved to (956, 535)
Screenshot: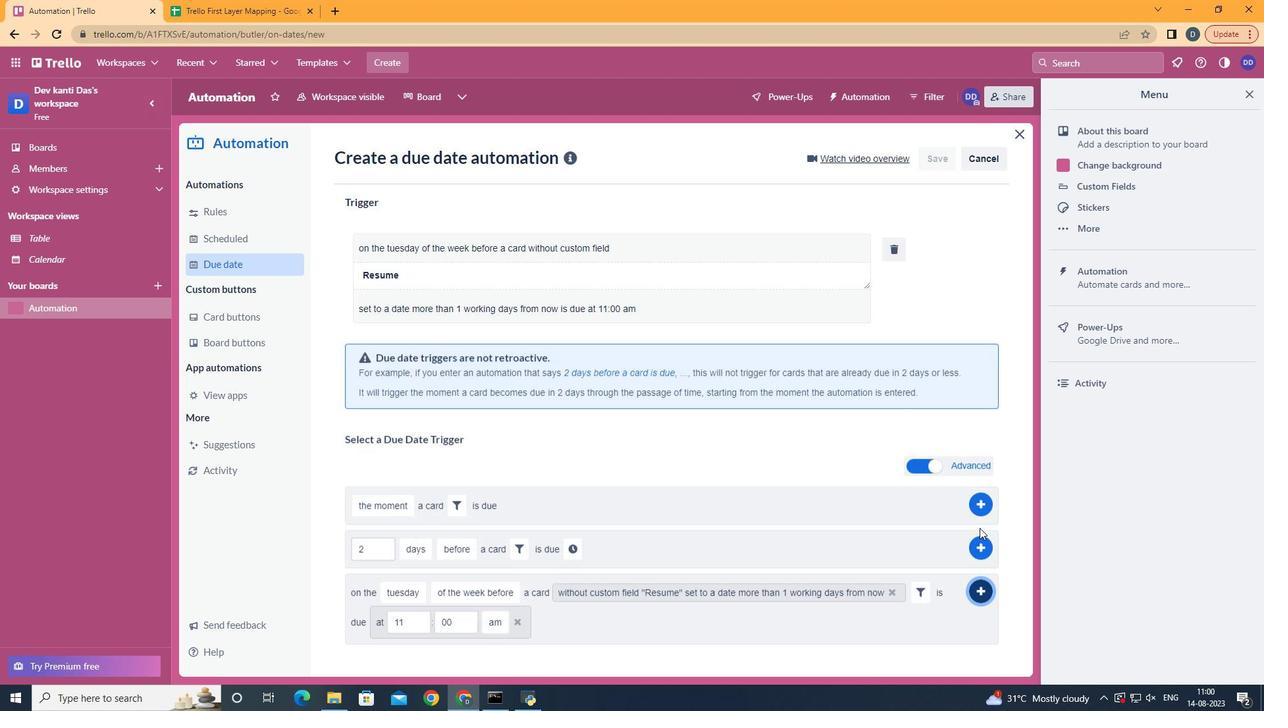 
Action: Mouse pressed left at (956, 535)
Screenshot: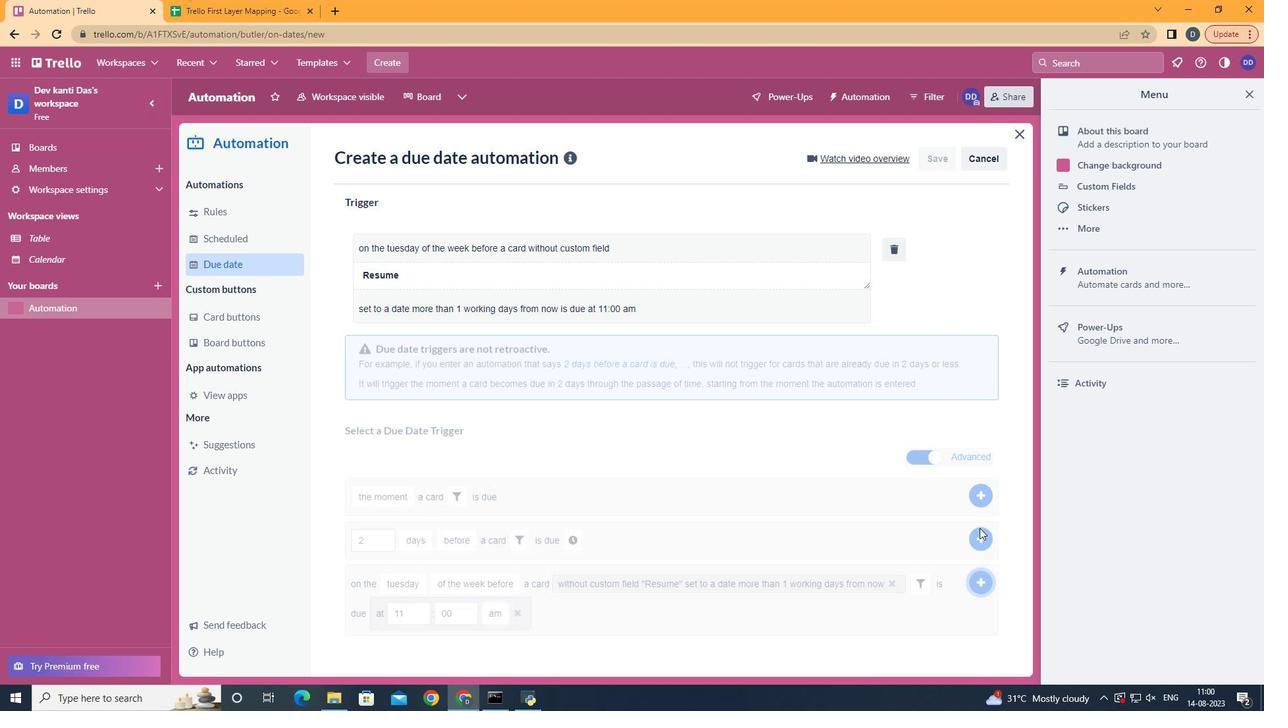 
